 Task: Search one way flight ticket for 5 adults, 1 child, 2 infants in seat and 1 infant on lap in business from Agana/tamuning: Antonio B. Won Pat International Airport to Rock Springs: Southwest Wyoming Regional Airport (rock Springs Sweetwater County Airport) on 8-5-2023. Choice of flights is Delta. Number of bags: 2 checked bags. Price is upto 105000. Outbound departure time preference is 8:30.
Action: Mouse moved to (301, 254)
Screenshot: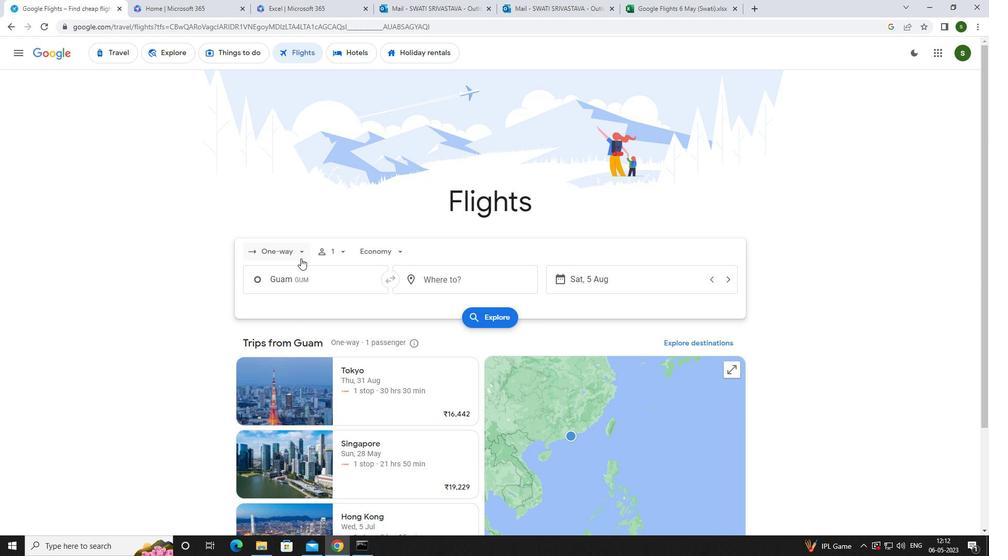 
Action: Mouse pressed left at (301, 254)
Screenshot: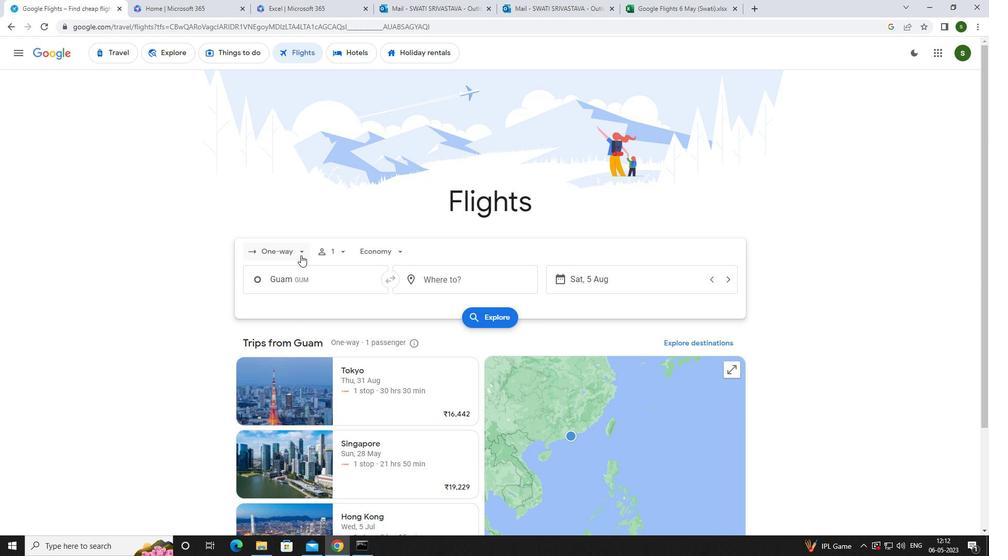 
Action: Mouse moved to (290, 302)
Screenshot: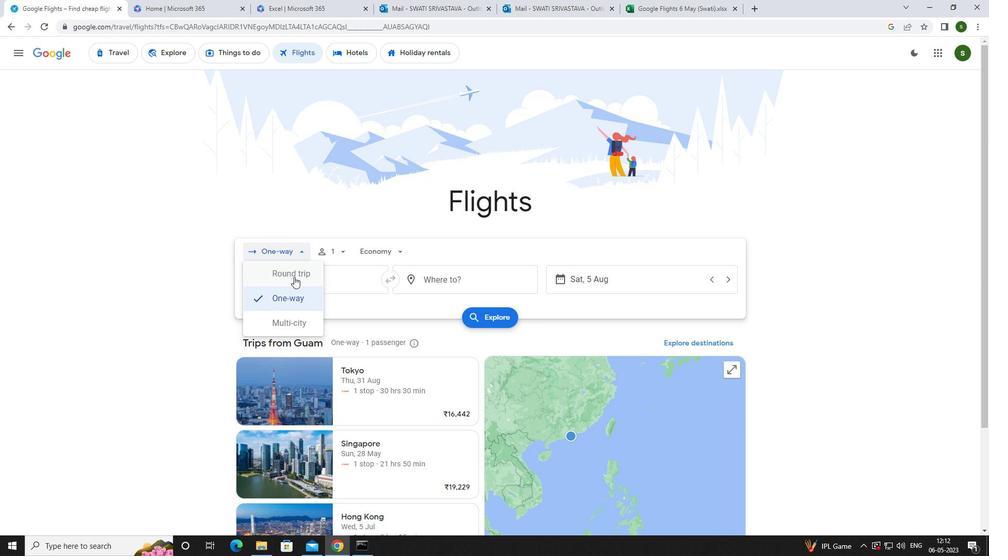 
Action: Mouse pressed left at (290, 302)
Screenshot: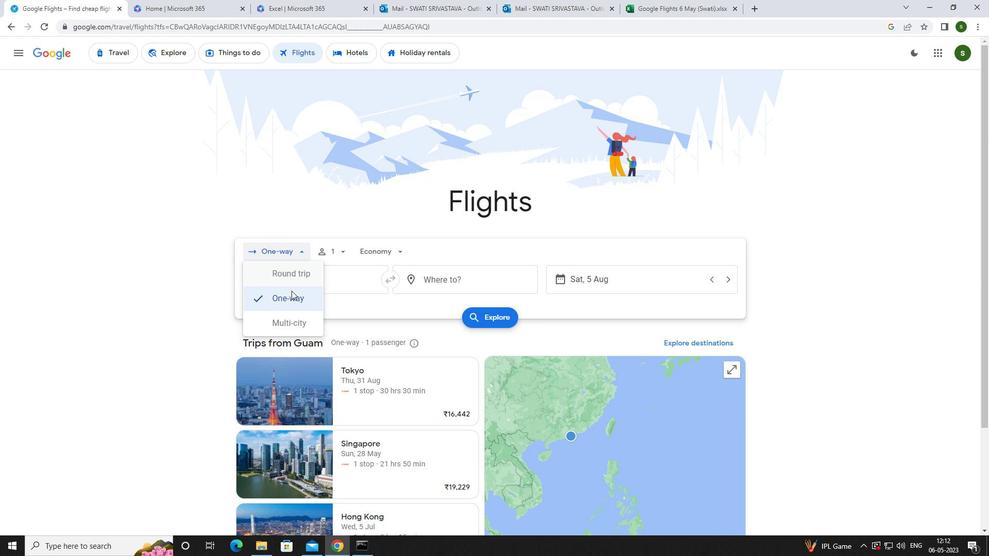 
Action: Mouse moved to (342, 255)
Screenshot: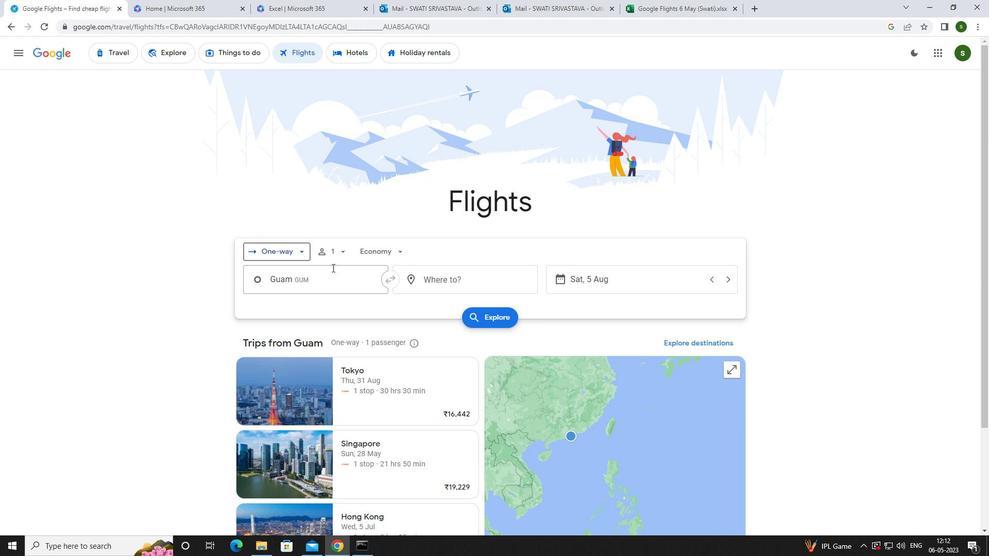 
Action: Mouse pressed left at (342, 255)
Screenshot: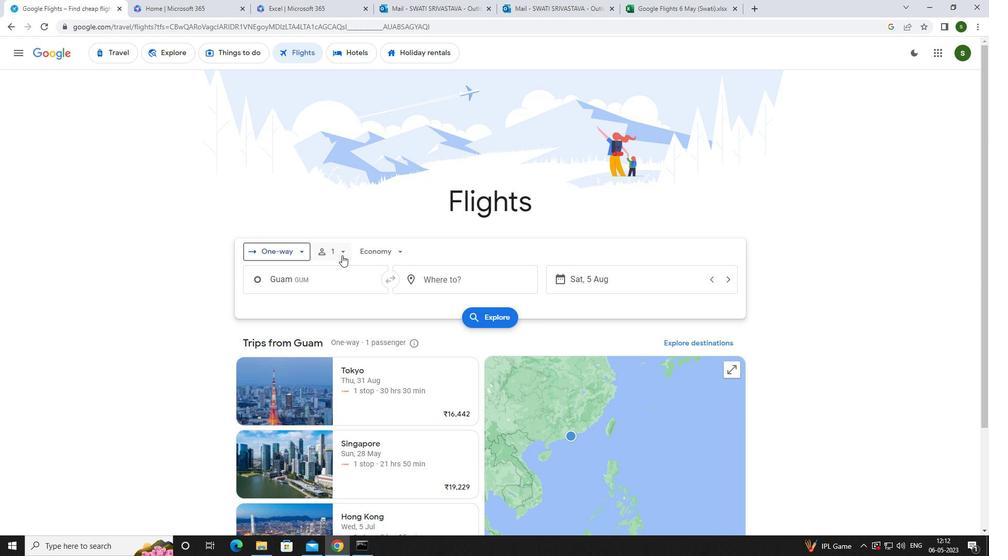 
Action: Mouse moved to (420, 276)
Screenshot: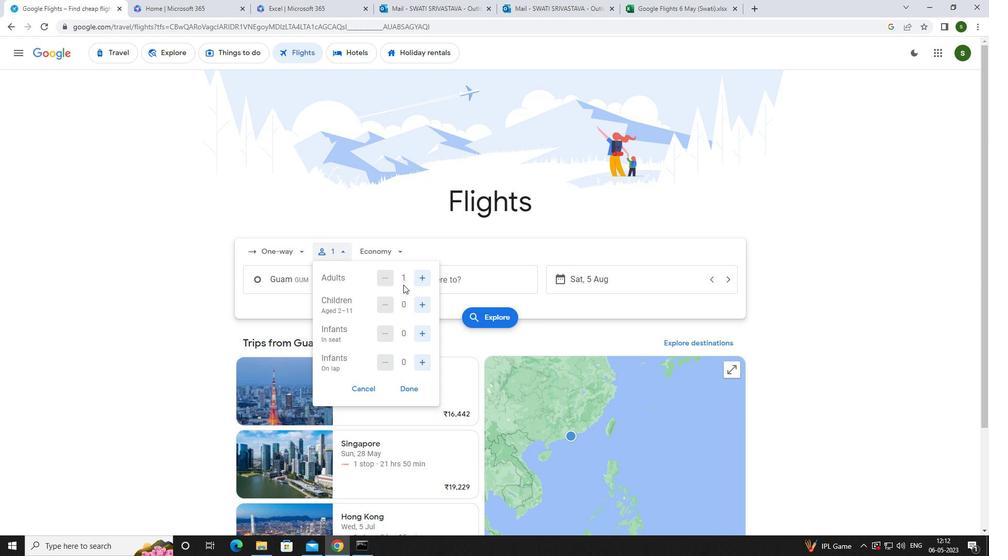 
Action: Mouse pressed left at (420, 276)
Screenshot: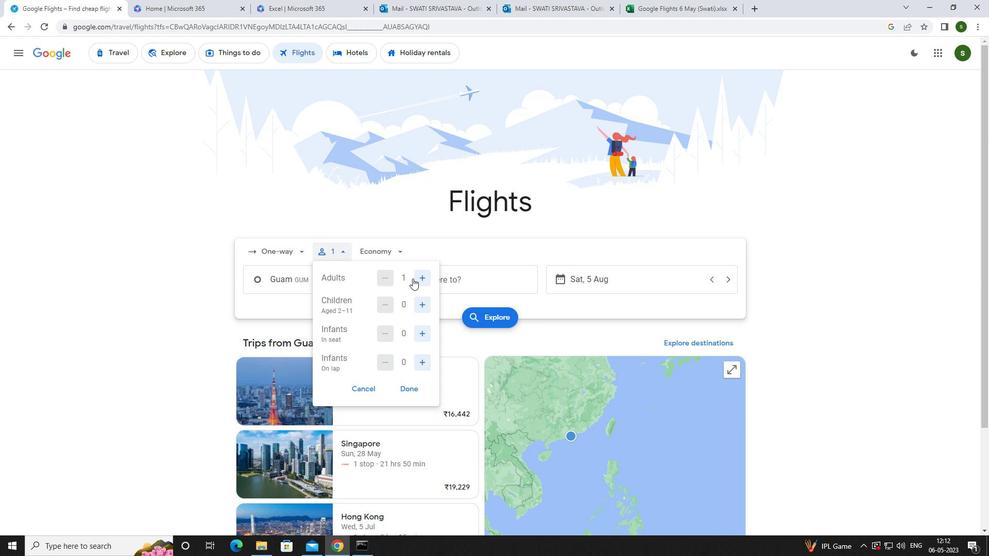 
Action: Mouse pressed left at (420, 276)
Screenshot: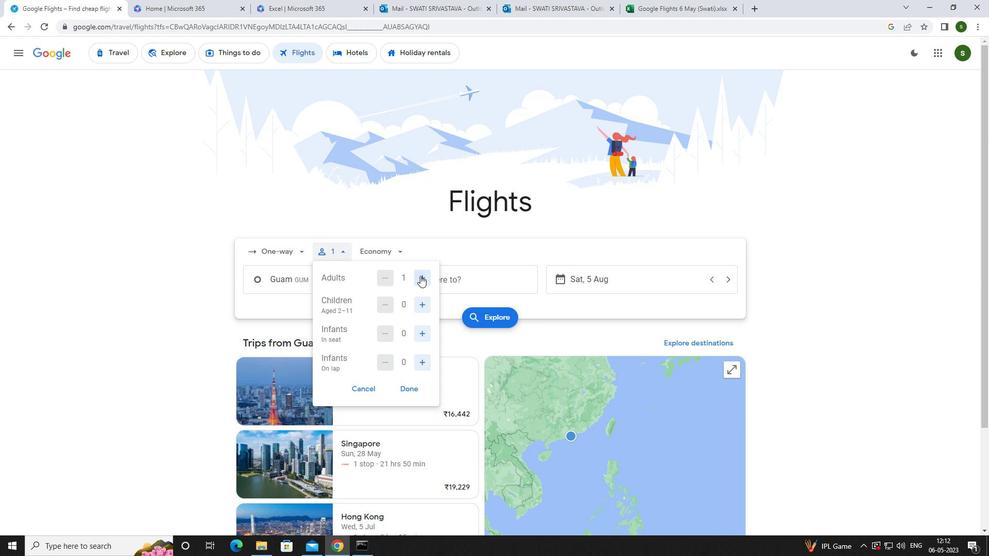 
Action: Mouse pressed left at (420, 276)
Screenshot: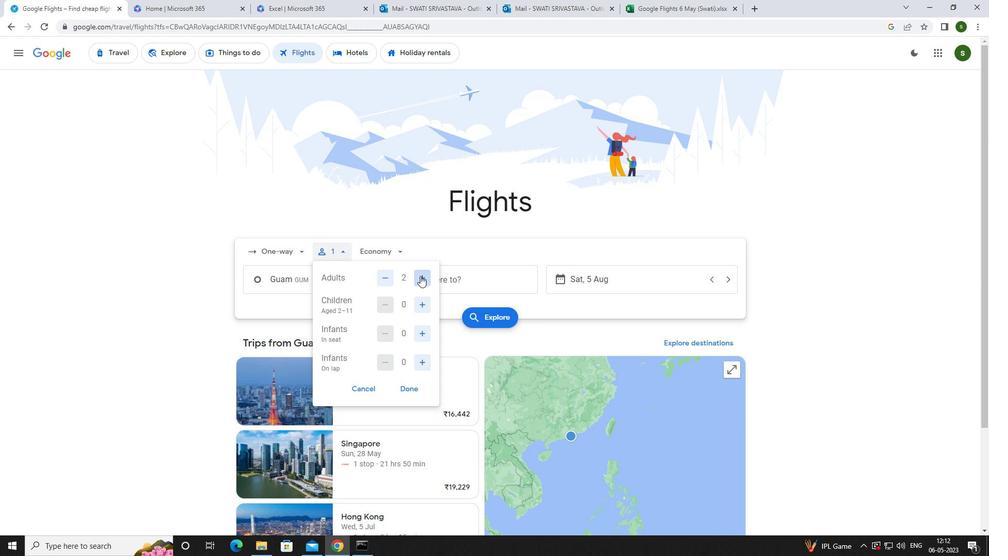 
Action: Mouse pressed left at (420, 276)
Screenshot: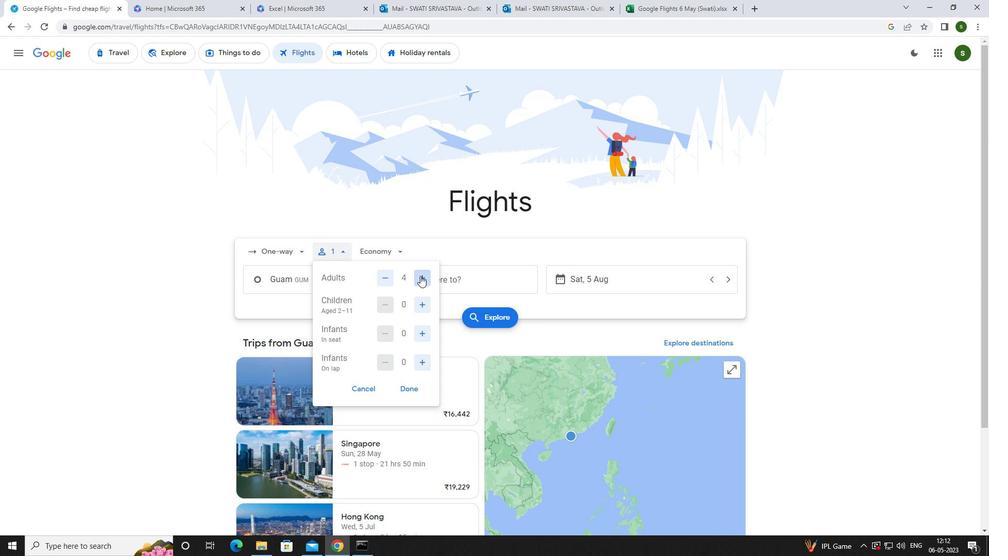 
Action: Mouse moved to (420, 301)
Screenshot: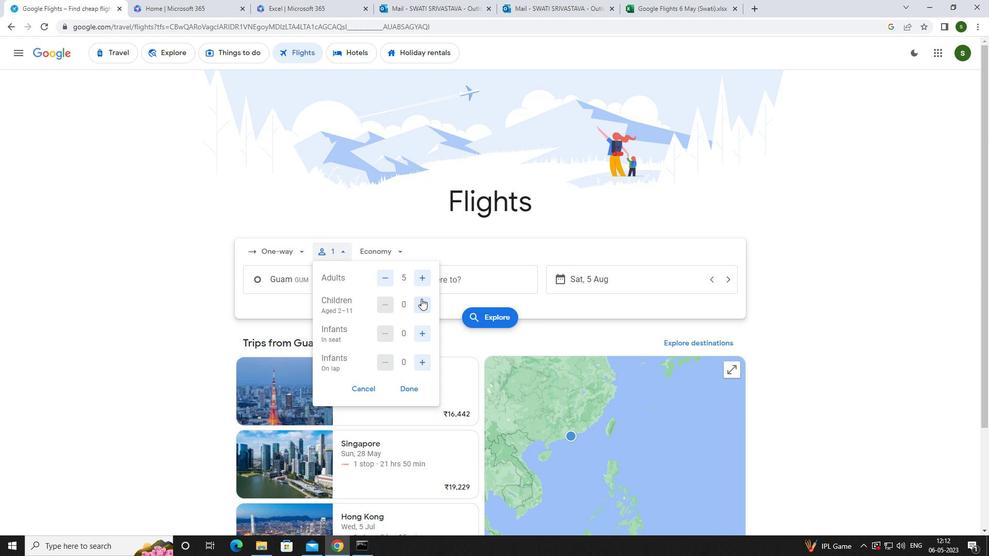 
Action: Mouse pressed left at (420, 301)
Screenshot: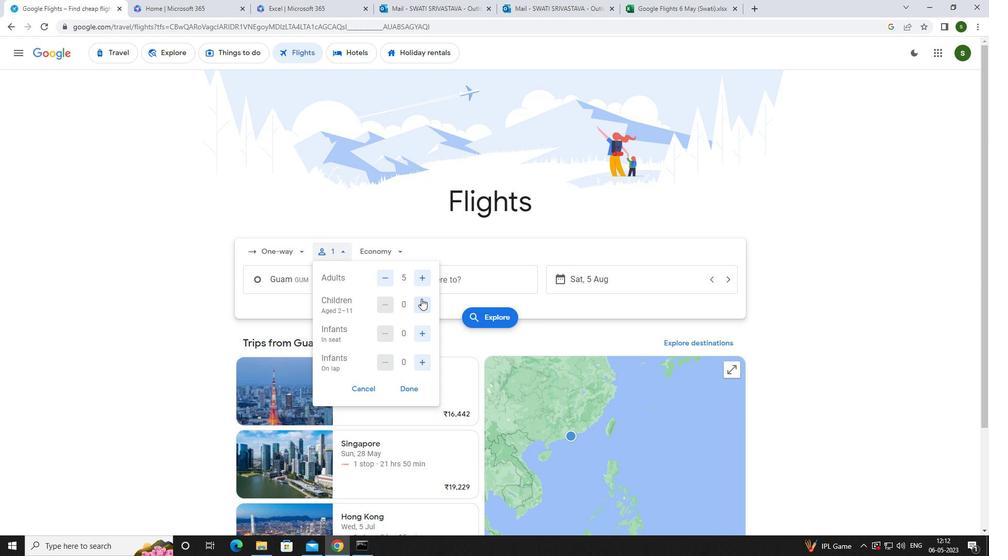 
Action: Mouse moved to (418, 333)
Screenshot: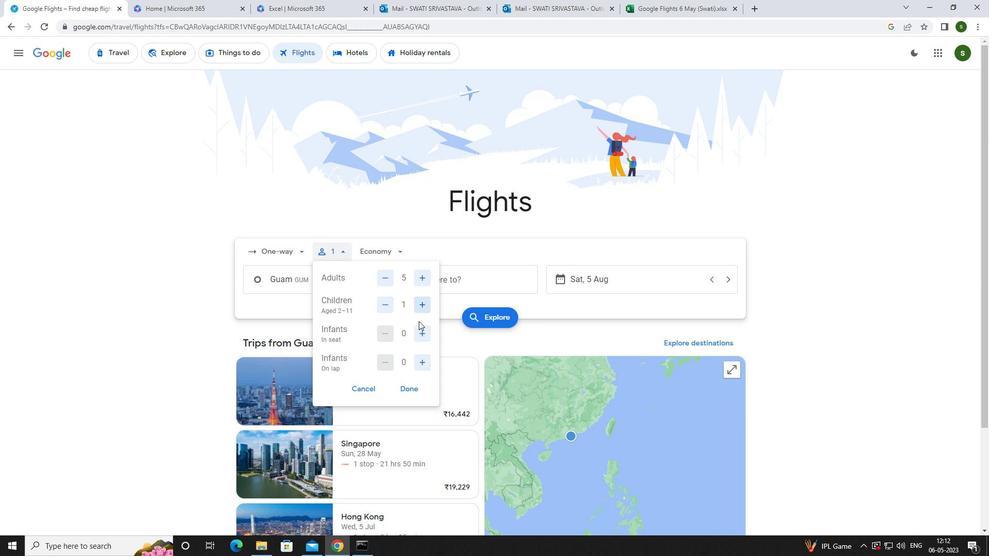 
Action: Mouse pressed left at (418, 333)
Screenshot: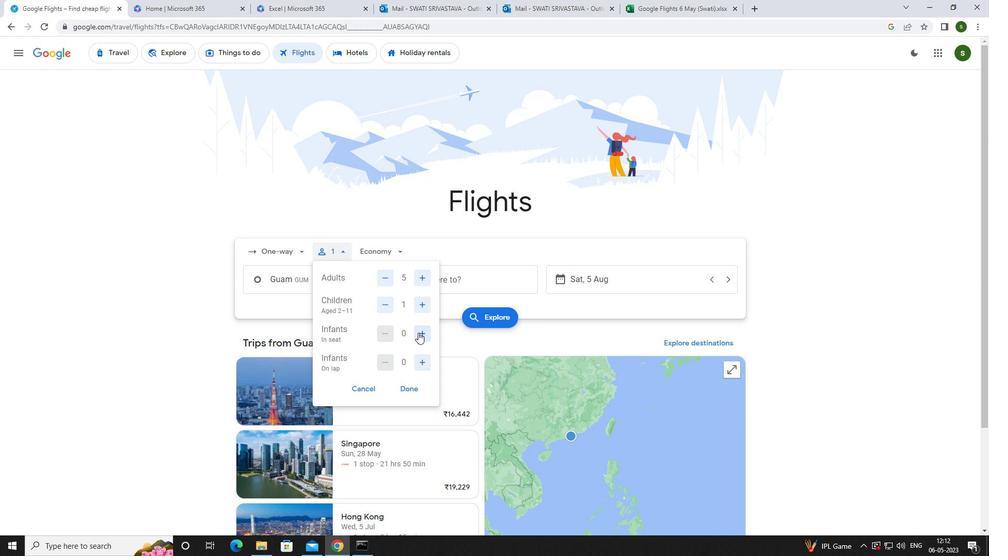 
Action: Mouse pressed left at (418, 333)
Screenshot: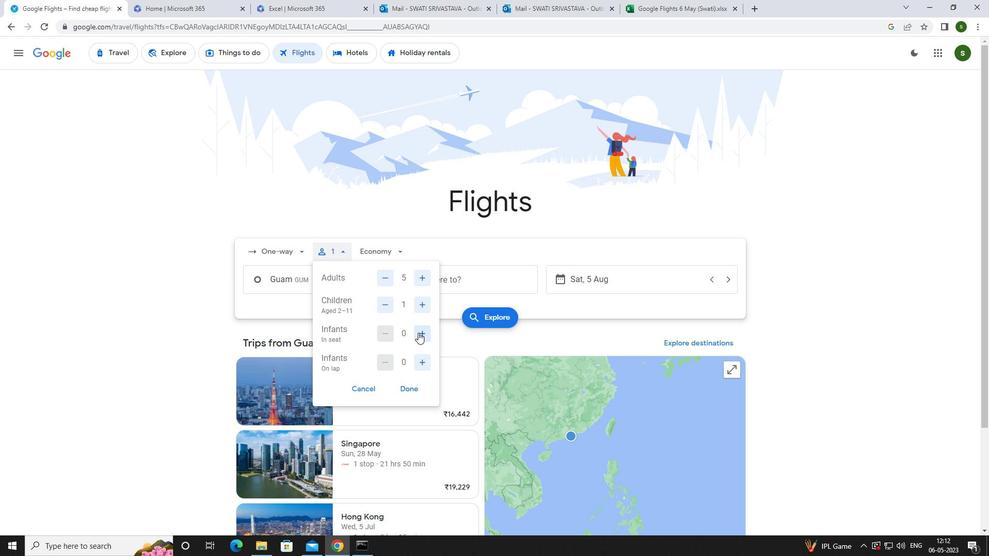 
Action: Mouse moved to (417, 360)
Screenshot: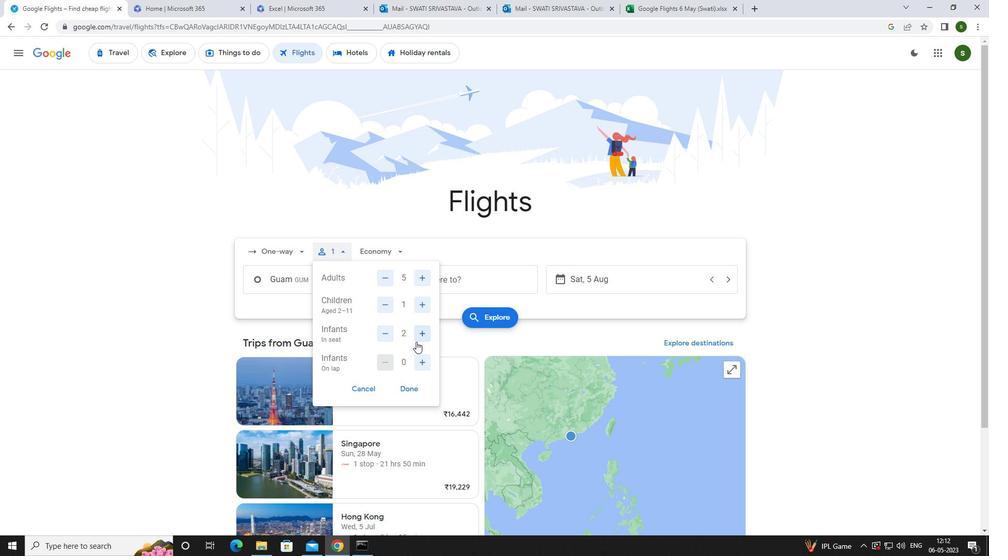 
Action: Mouse pressed left at (417, 360)
Screenshot: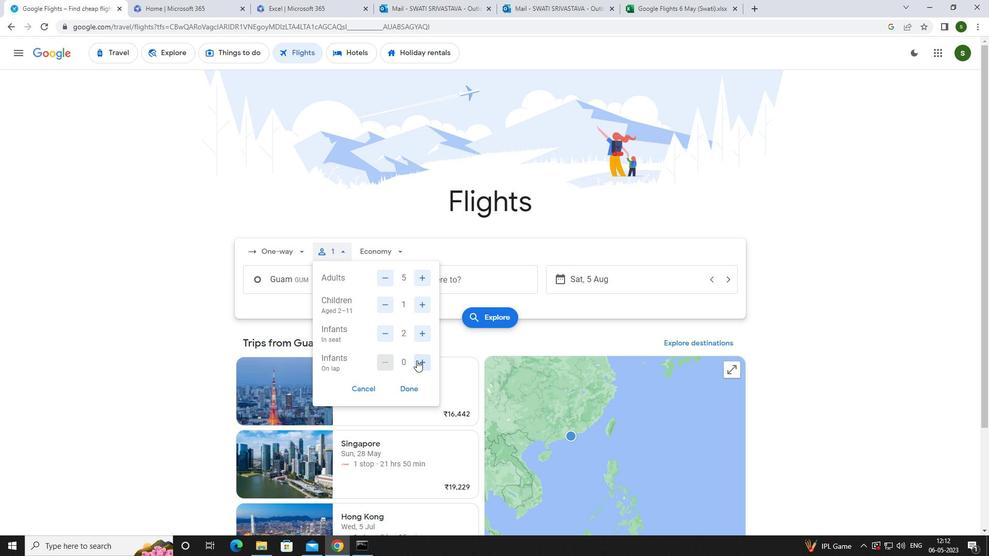 
Action: Mouse moved to (394, 254)
Screenshot: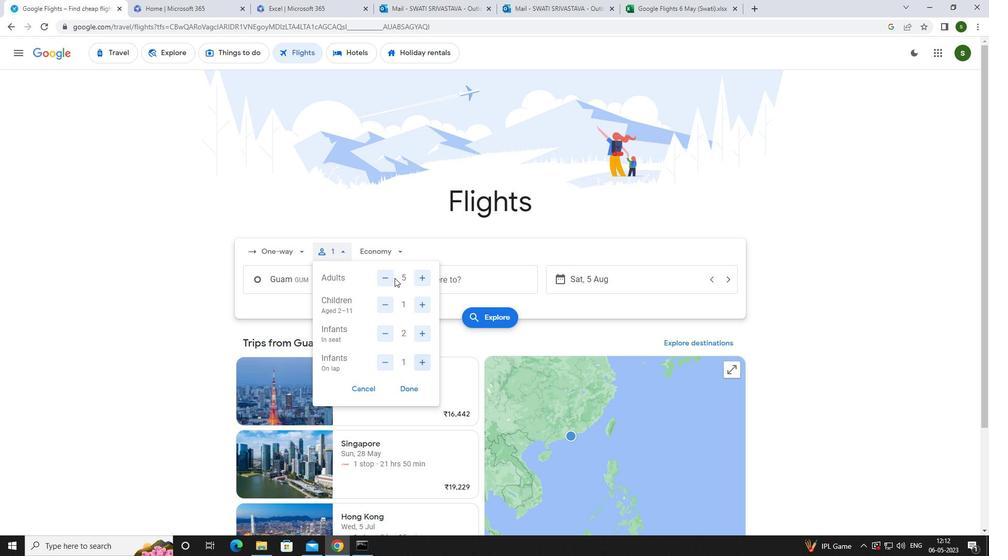 
Action: Mouse pressed left at (394, 254)
Screenshot: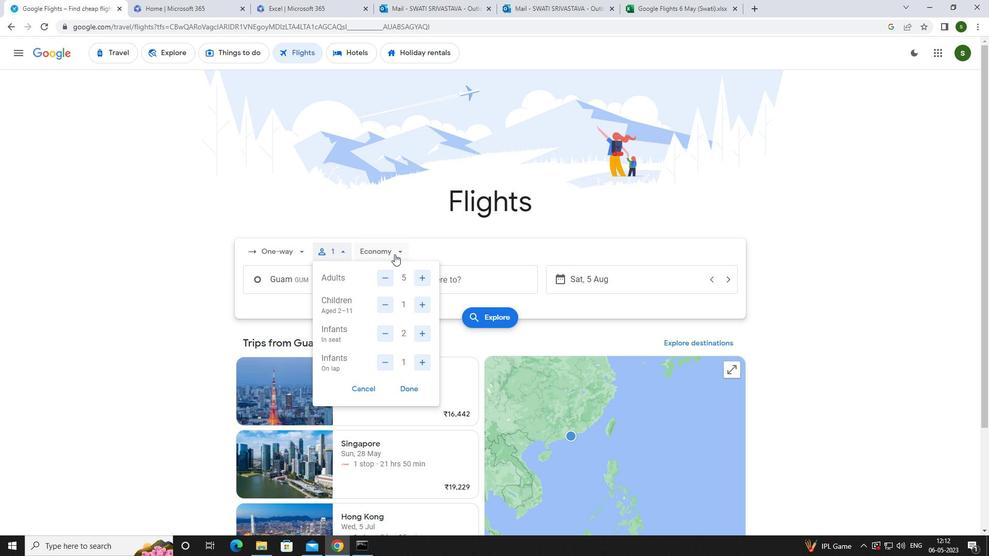 
Action: Mouse moved to (401, 320)
Screenshot: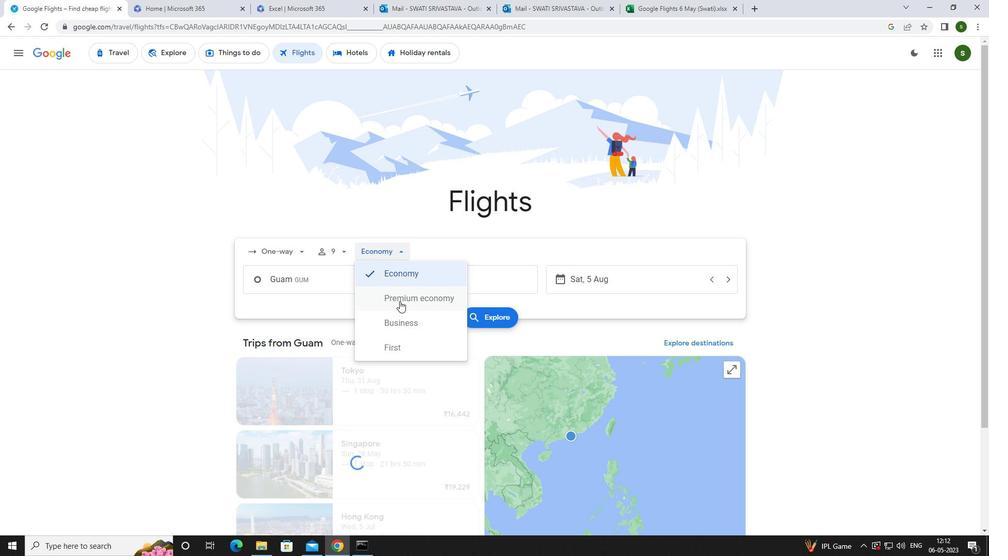 
Action: Mouse pressed left at (401, 320)
Screenshot: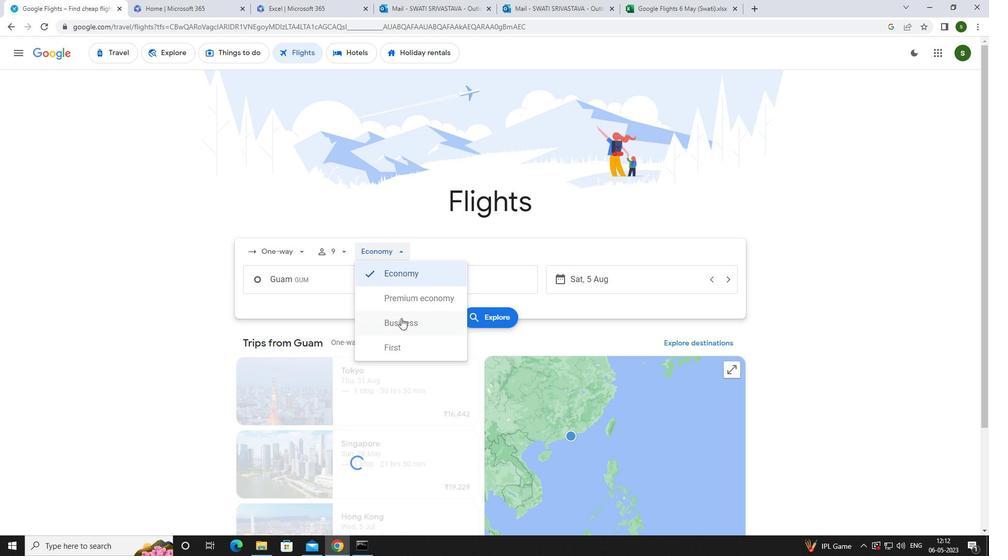 
Action: Mouse moved to (354, 285)
Screenshot: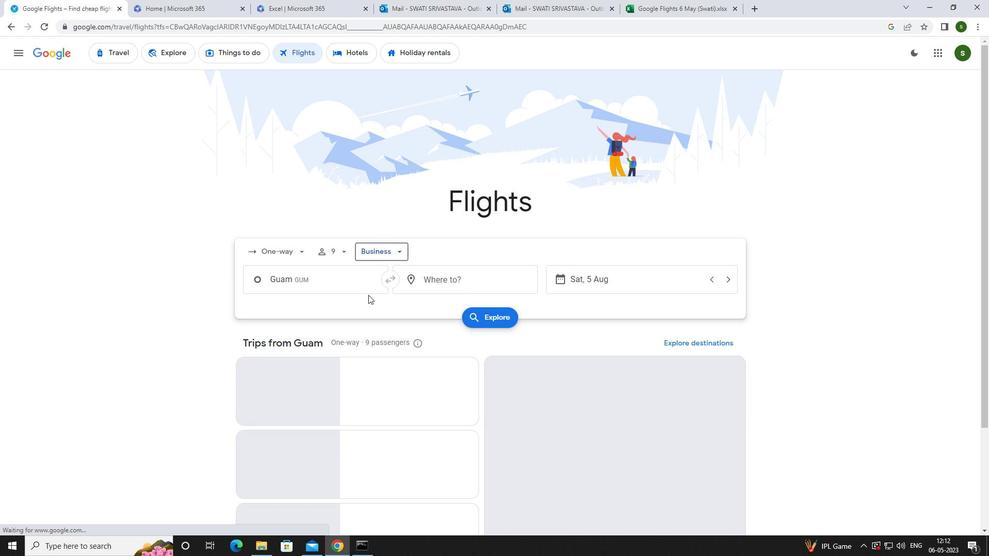 
Action: Mouse pressed left at (354, 285)
Screenshot: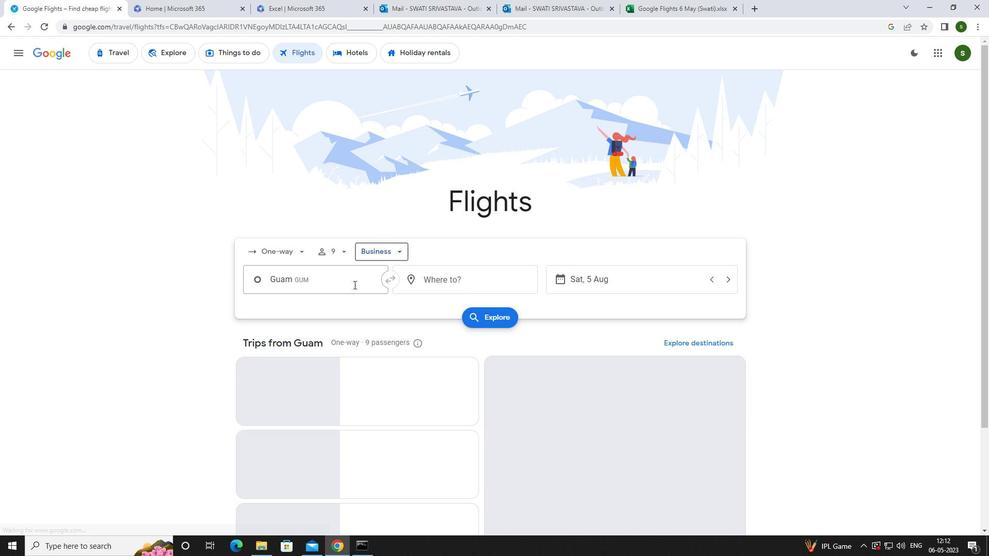 
Action: Mouse moved to (354, 284)
Screenshot: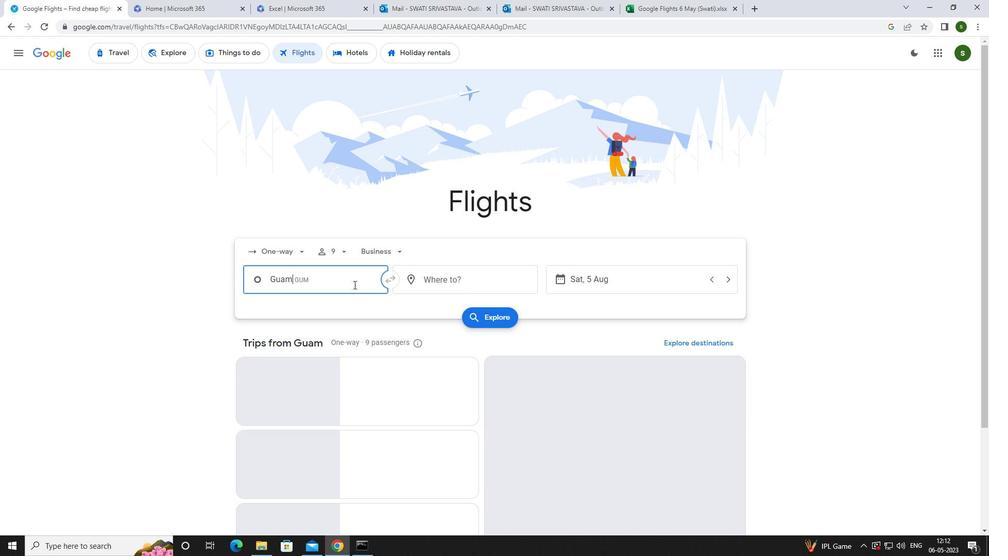 
Action: Key pressed <Key.caps_lock>a<Key.caps_lock>gana
Screenshot: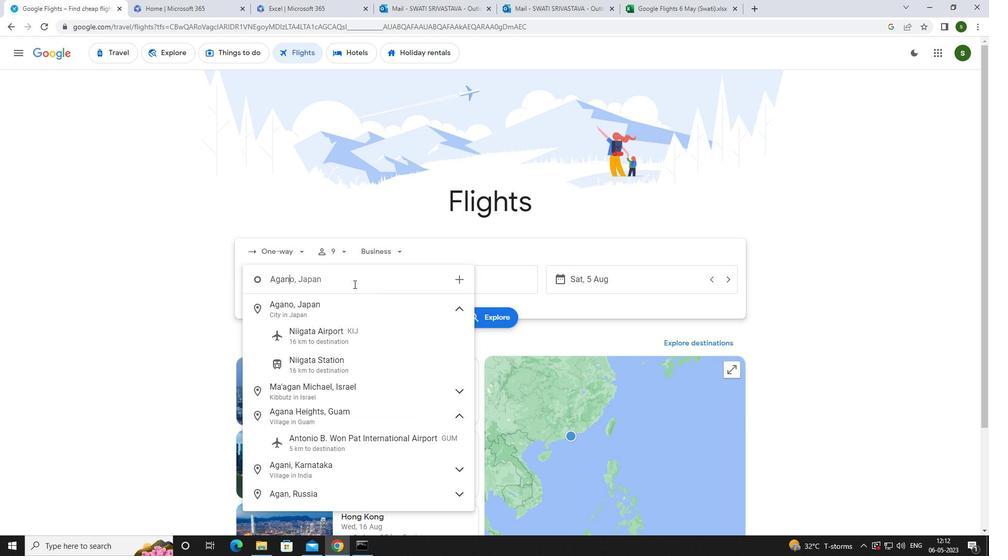 
Action: Mouse moved to (365, 326)
Screenshot: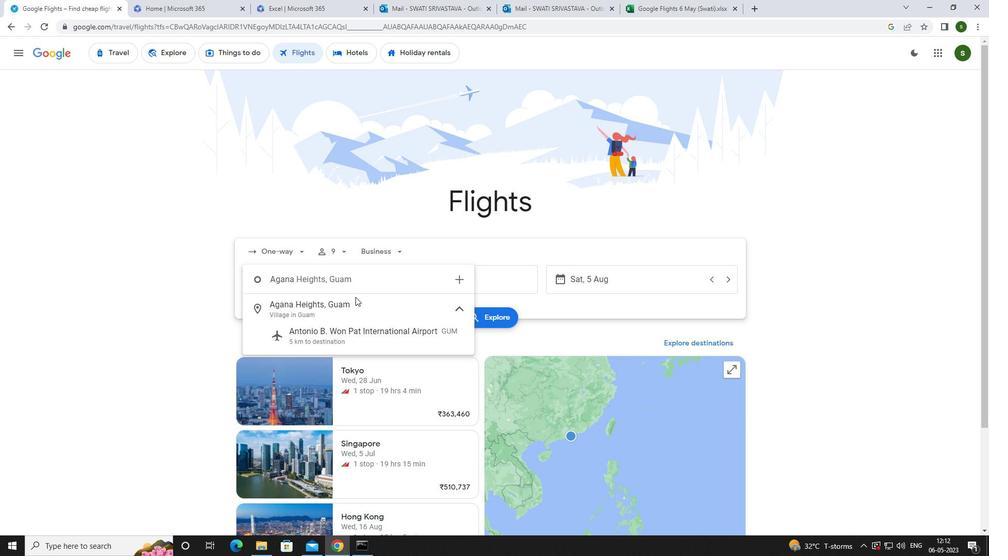 
Action: Mouse pressed left at (365, 326)
Screenshot: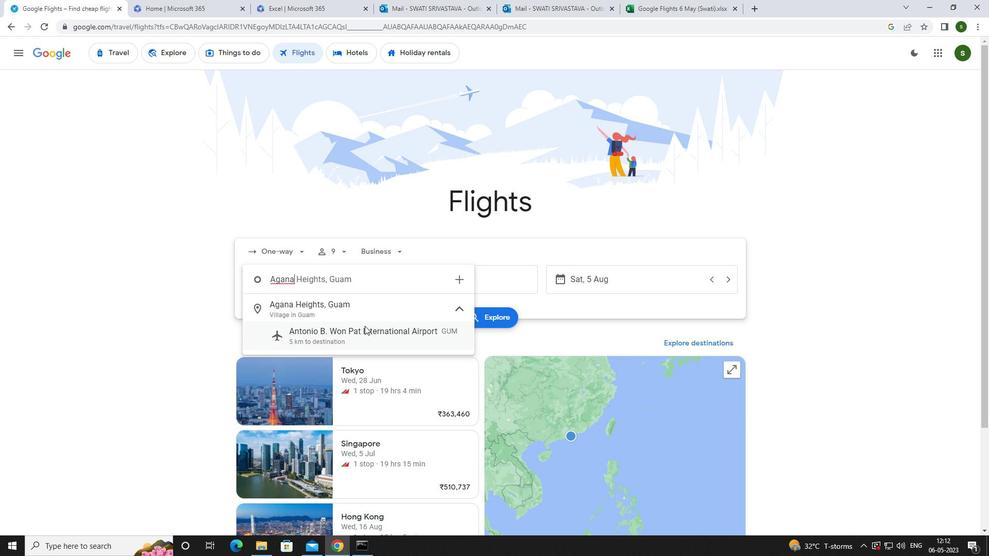 
Action: Mouse moved to (489, 273)
Screenshot: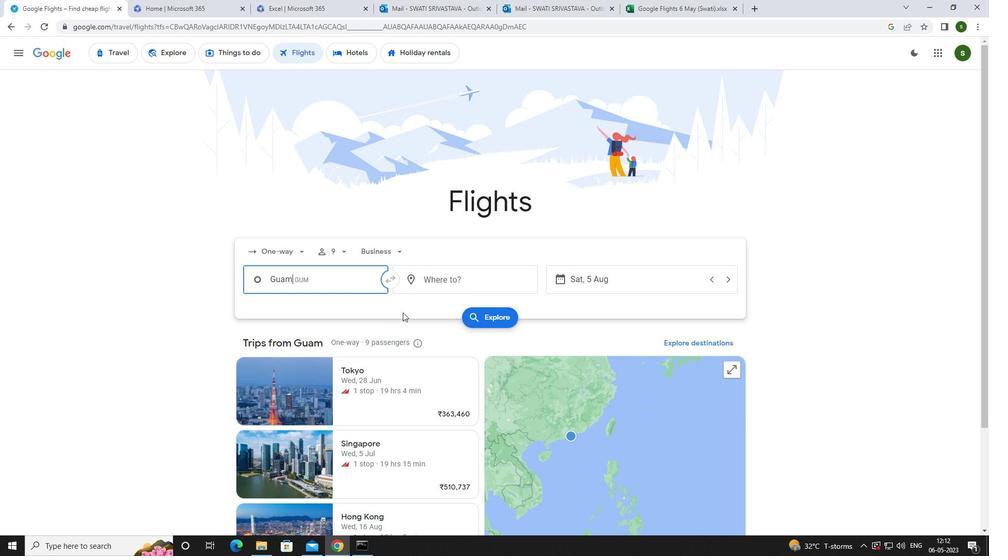 
Action: Mouse pressed left at (489, 273)
Screenshot: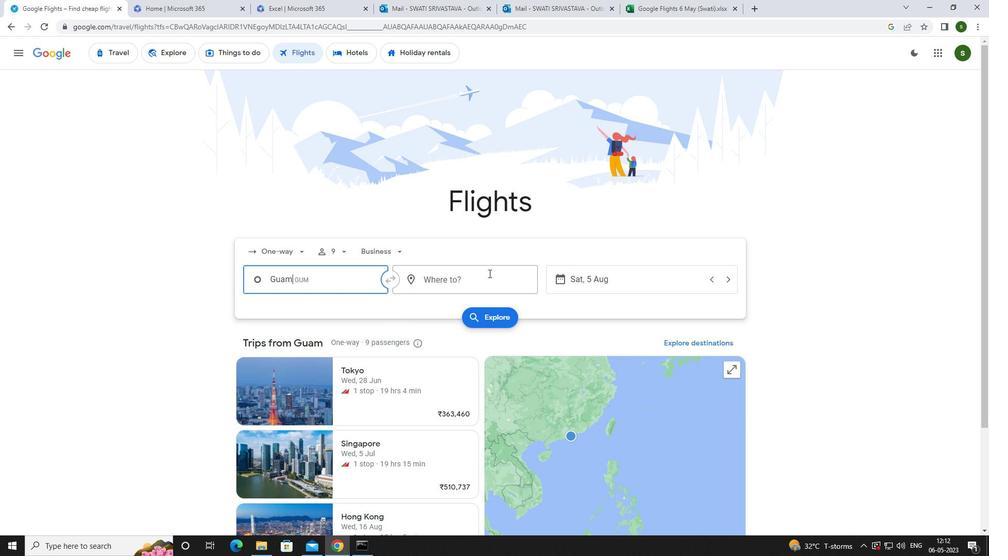 
Action: Key pressed <Key.caps_lock>r<Key.caps_lock>ock<Key.space><Key.caps_lock>s<Key.caps_lock>pri
Screenshot: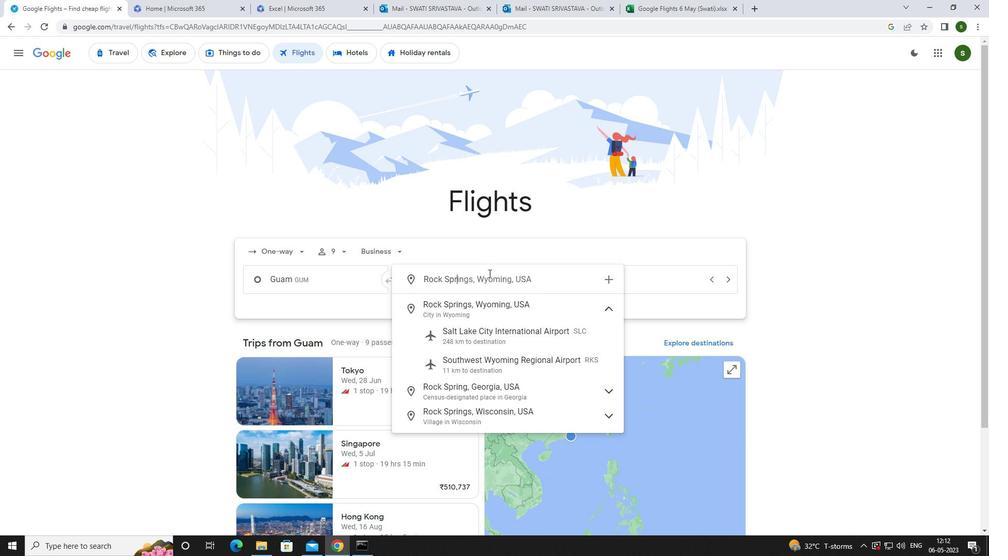 
Action: Mouse moved to (504, 360)
Screenshot: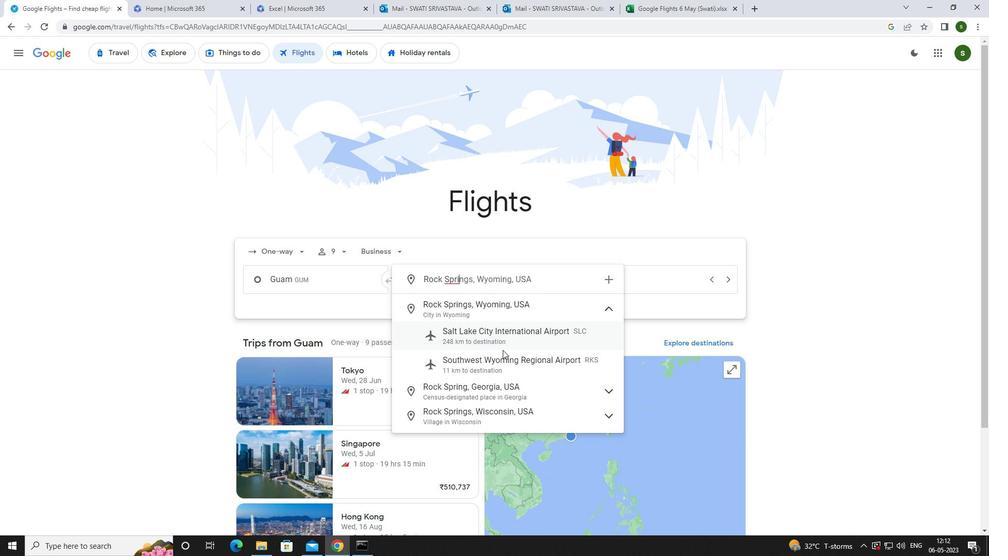 
Action: Mouse pressed left at (504, 360)
Screenshot: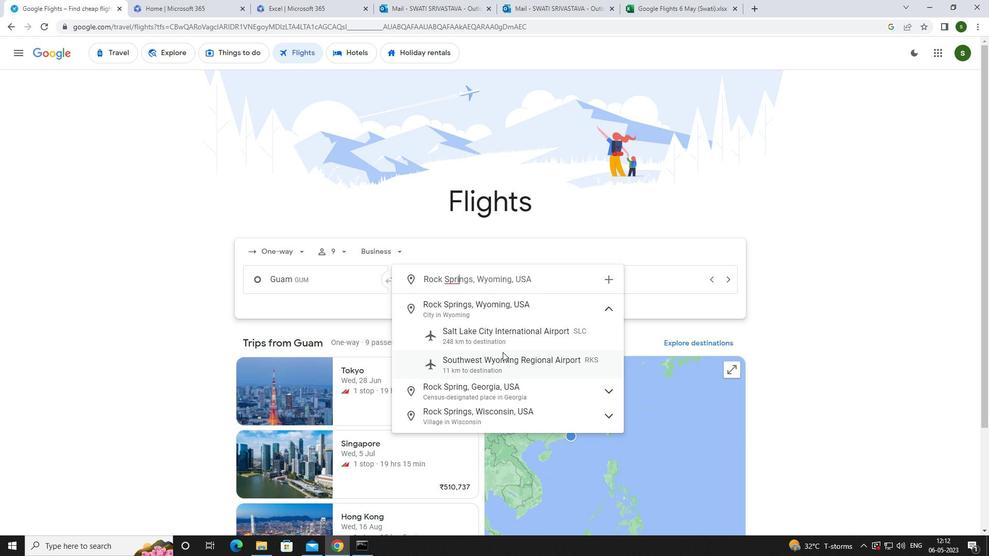 
Action: Mouse moved to (571, 279)
Screenshot: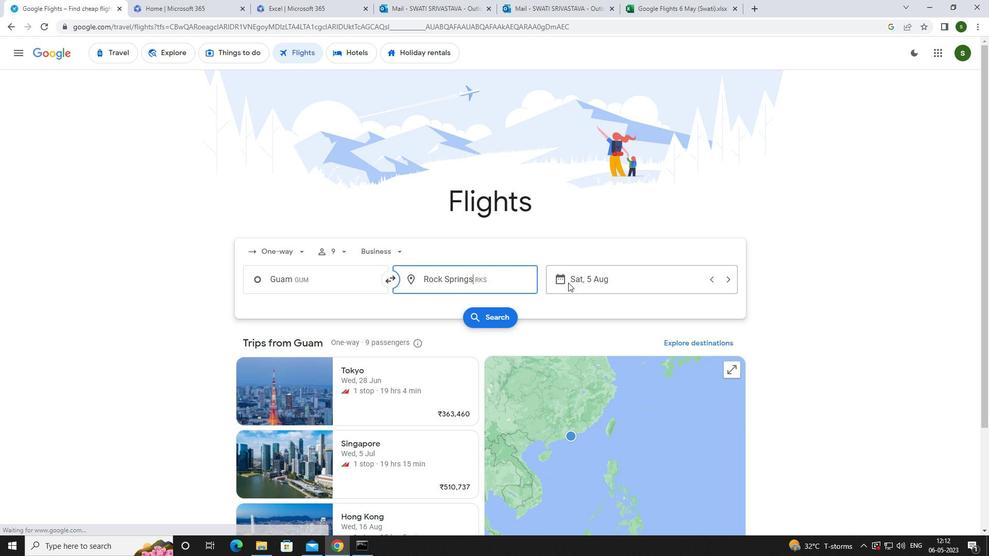 
Action: Mouse pressed left at (571, 279)
Screenshot: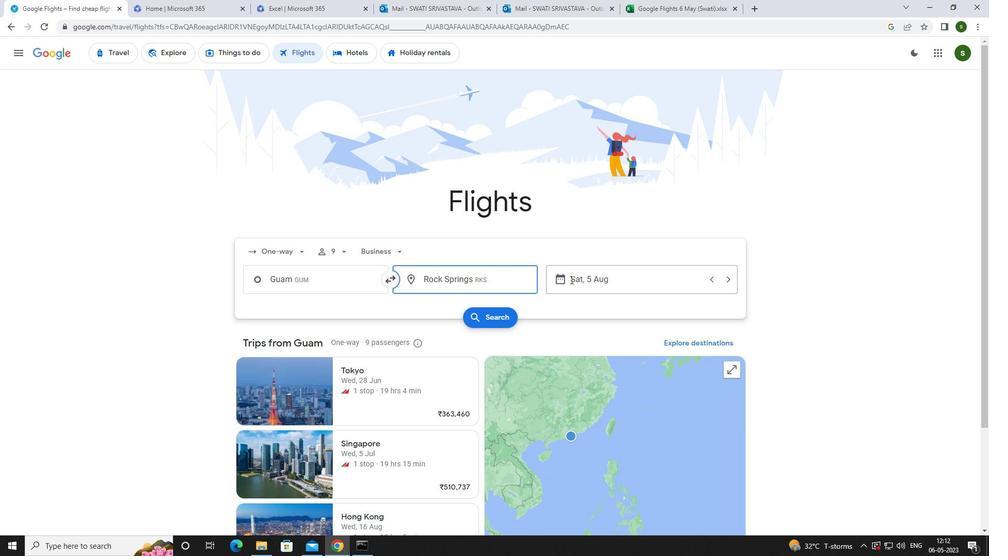 
Action: Mouse moved to (518, 345)
Screenshot: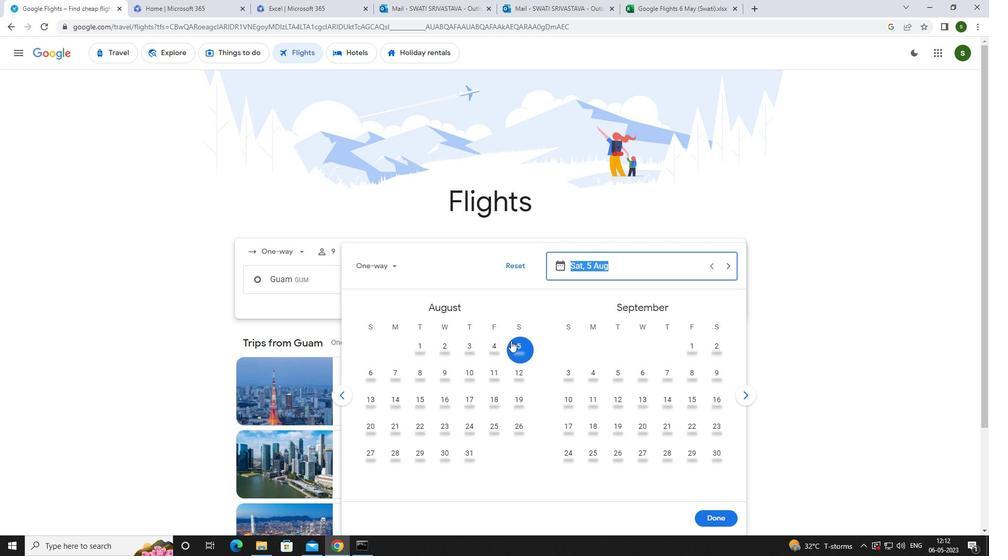 
Action: Mouse pressed left at (518, 345)
Screenshot: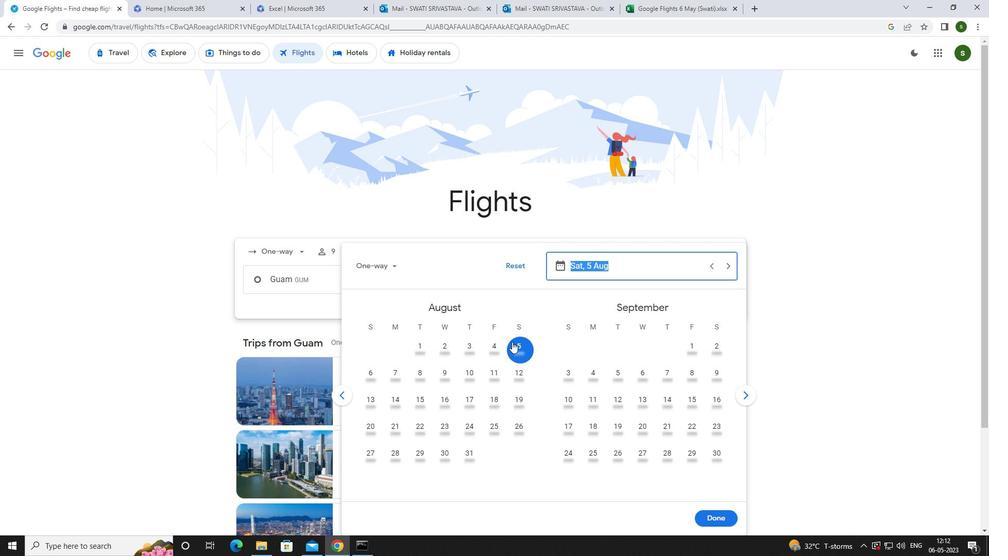 
Action: Mouse moved to (712, 516)
Screenshot: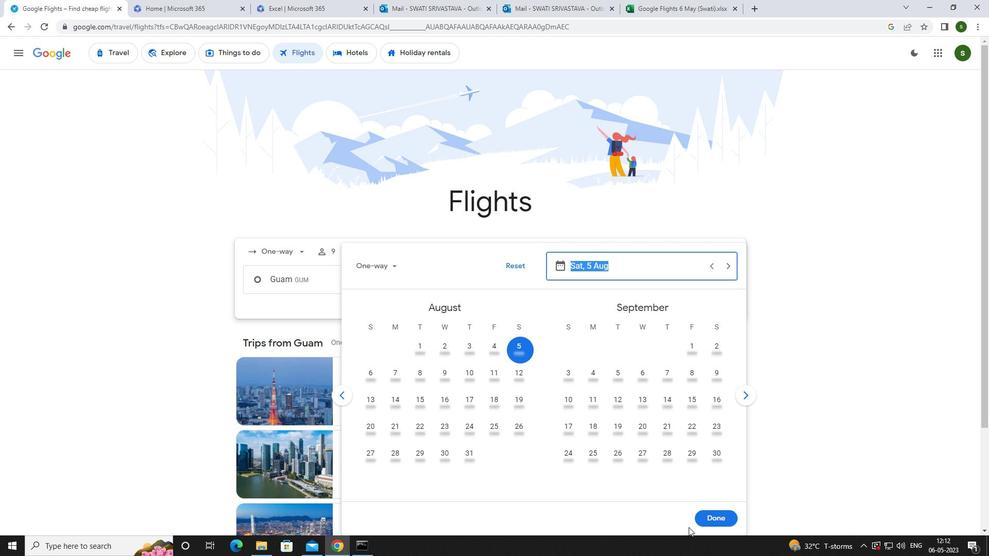 
Action: Mouse pressed left at (712, 516)
Screenshot: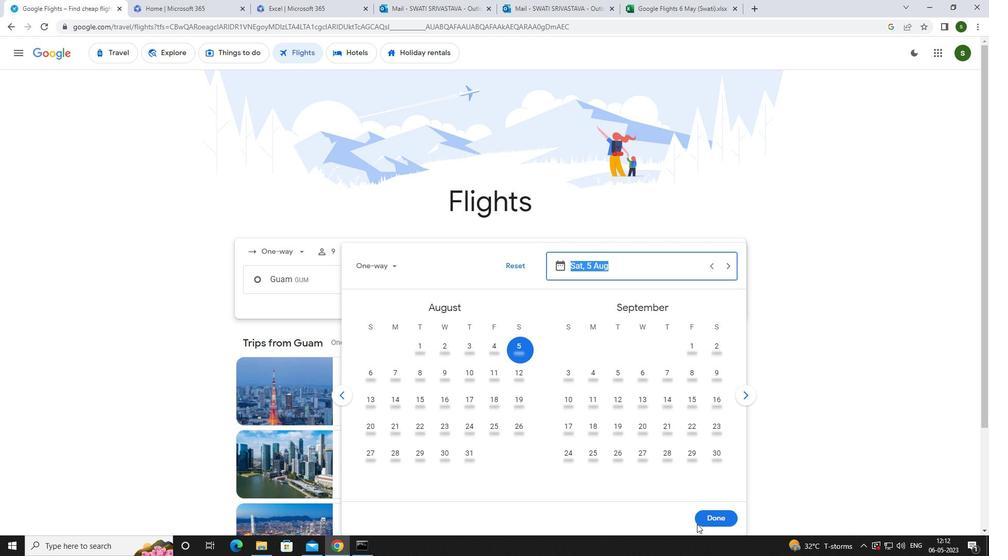 
Action: Mouse moved to (488, 310)
Screenshot: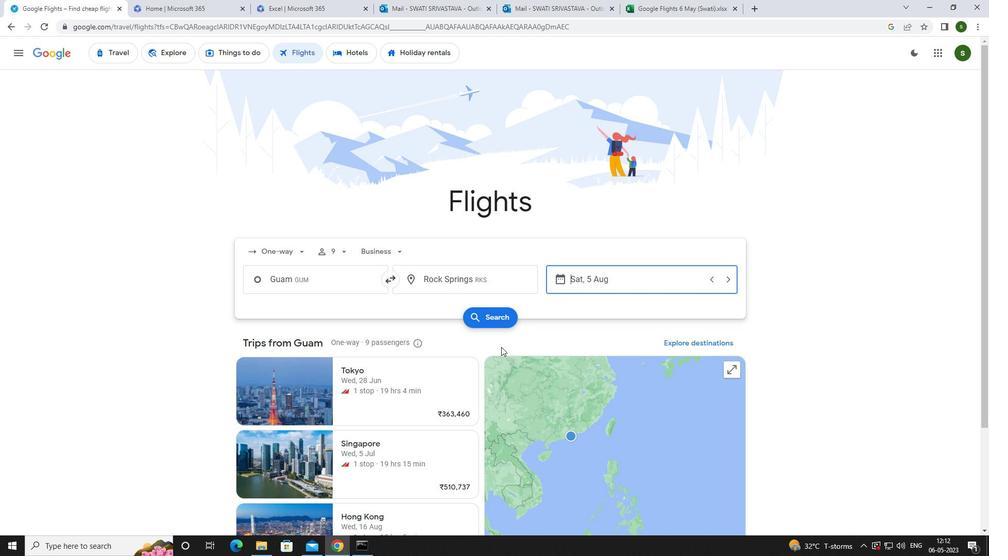 
Action: Mouse pressed left at (488, 310)
Screenshot: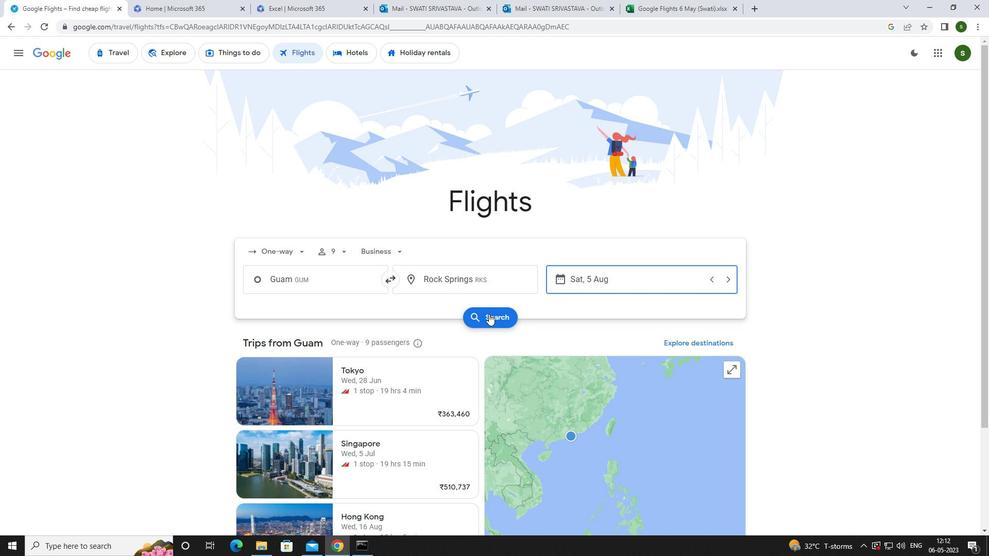 
Action: Mouse moved to (269, 153)
Screenshot: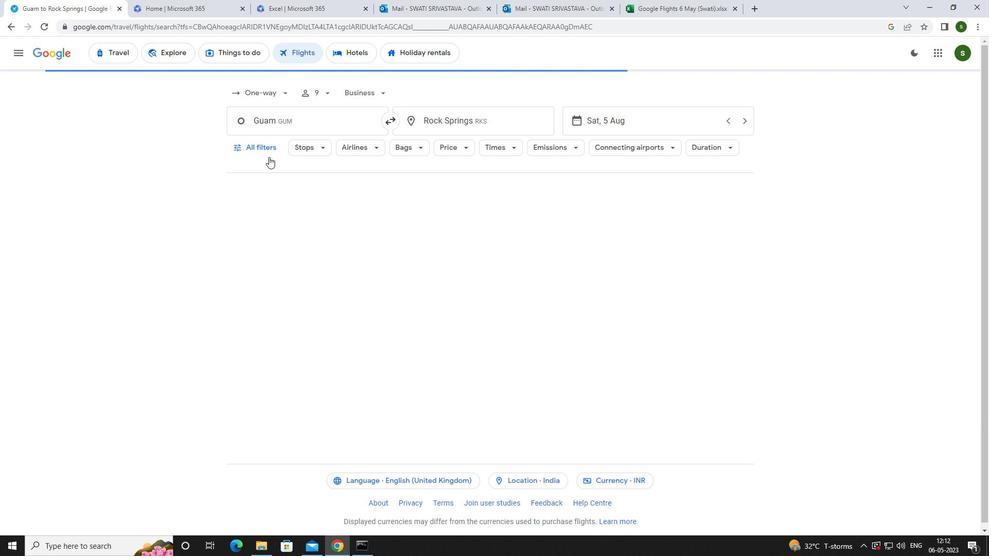 
Action: Mouse pressed left at (269, 153)
Screenshot: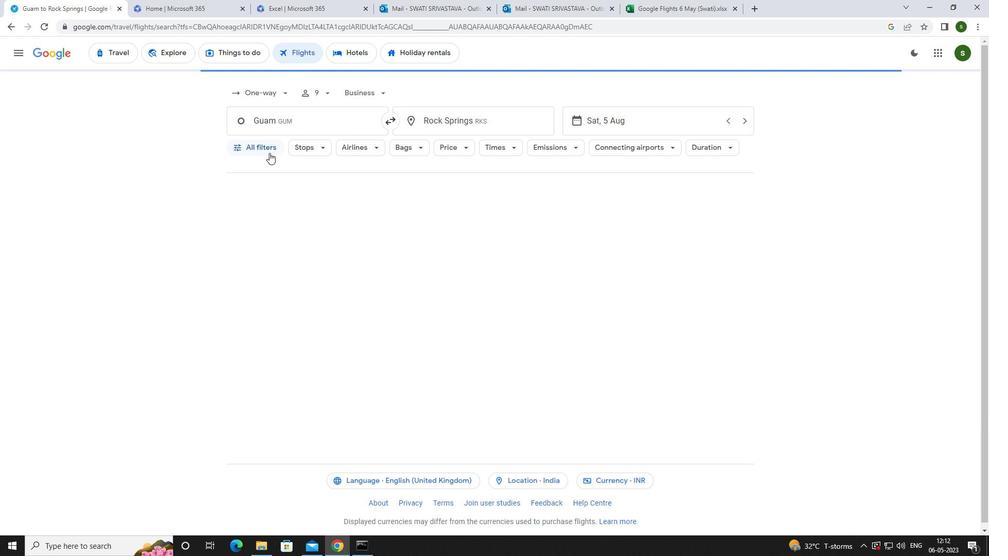 
Action: Mouse moved to (387, 367)
Screenshot: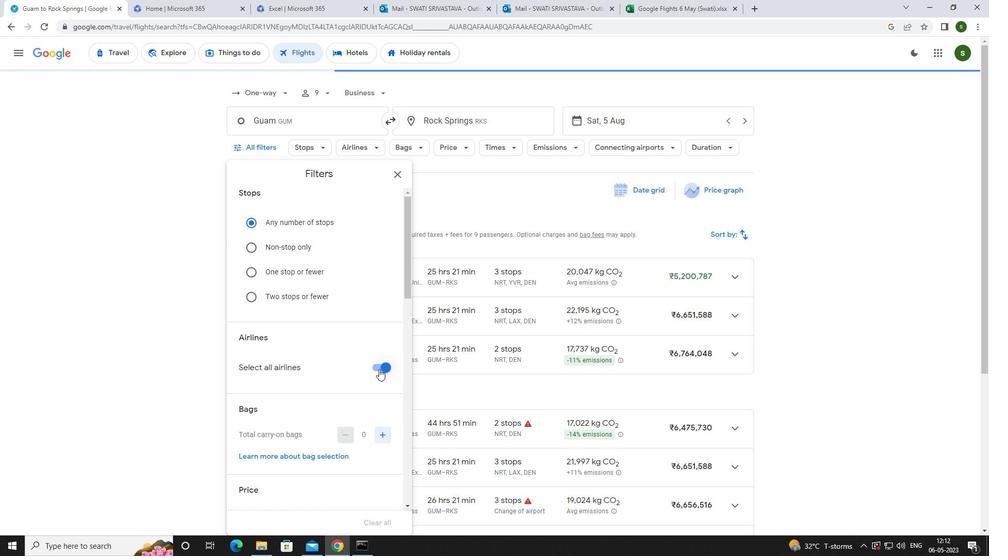 
Action: Mouse pressed left at (387, 367)
Screenshot: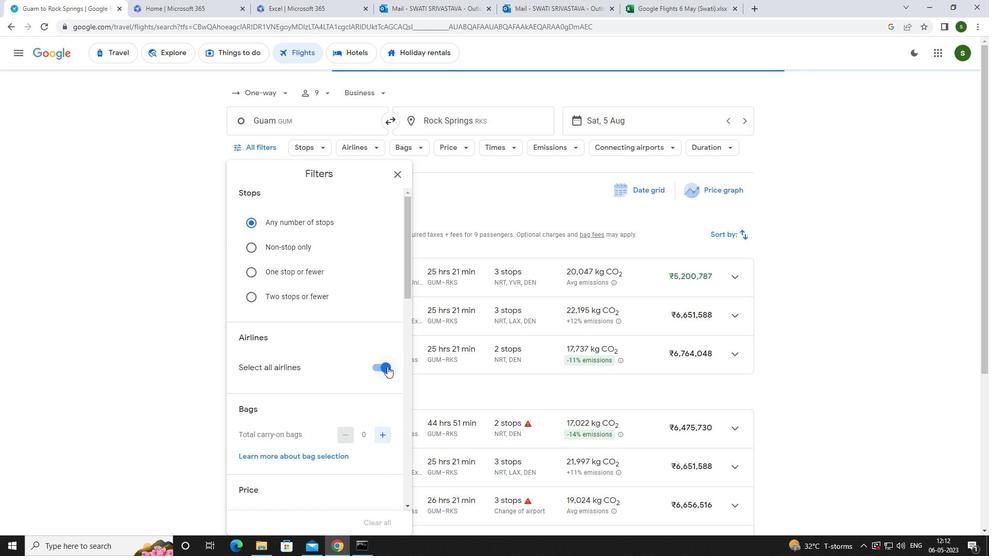 
Action: Mouse moved to (381, 367)
Screenshot: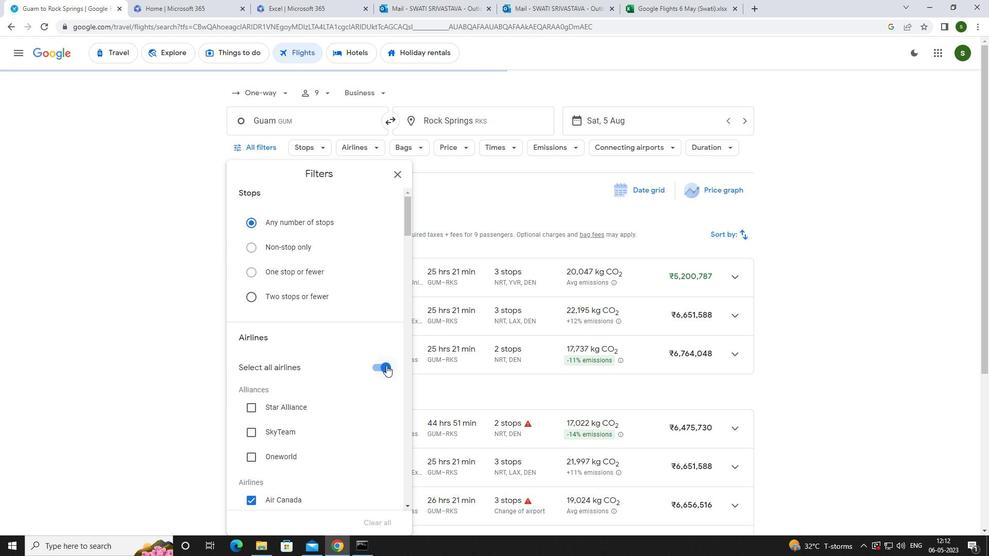 
Action: Mouse pressed left at (381, 367)
Screenshot: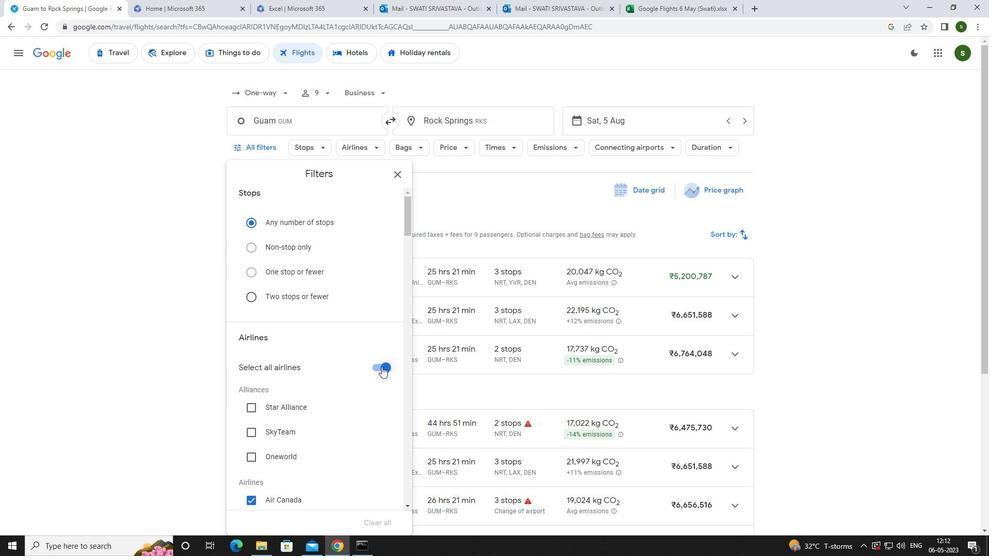 
Action: Mouse moved to (345, 367)
Screenshot: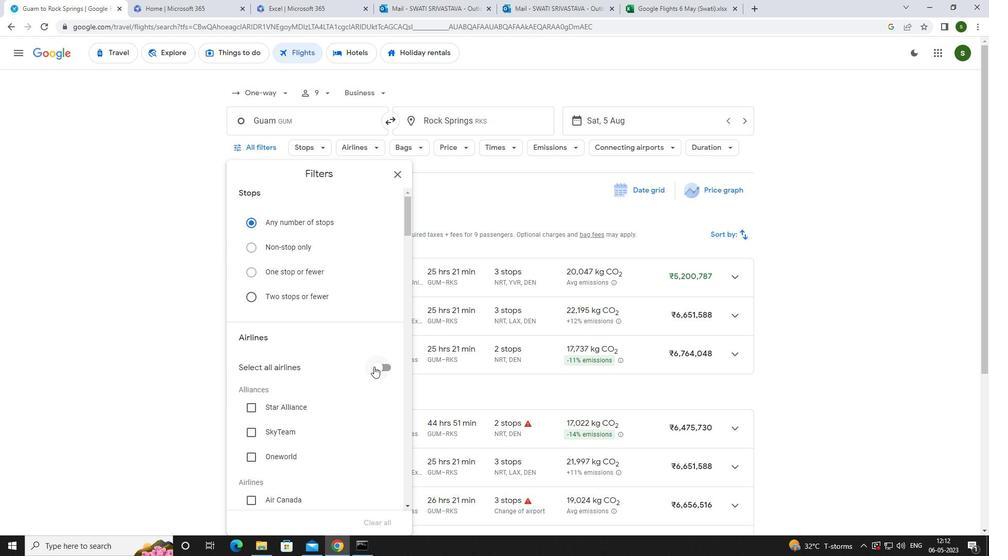 
Action: Mouse scrolled (345, 366) with delta (0, 0)
Screenshot: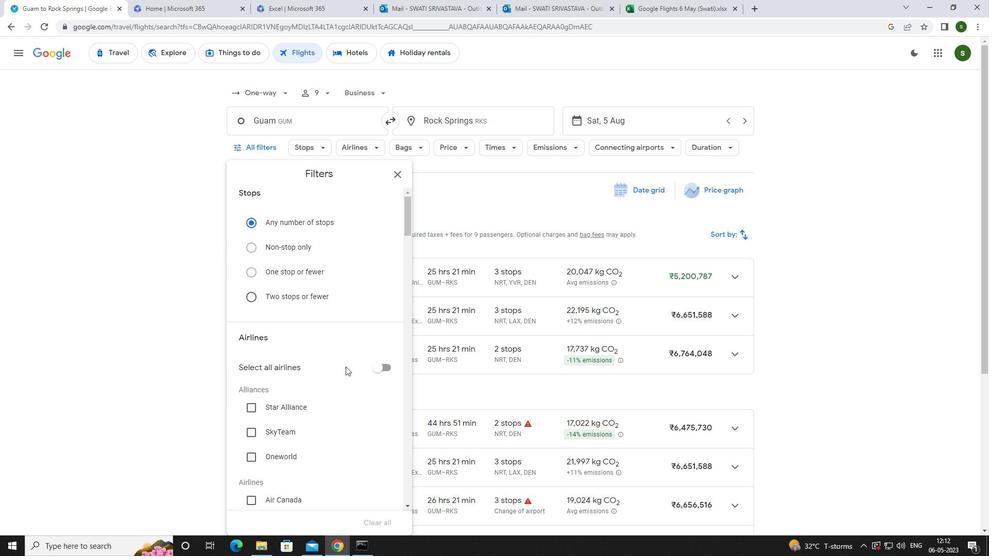 
Action: Mouse moved to (345, 367)
Screenshot: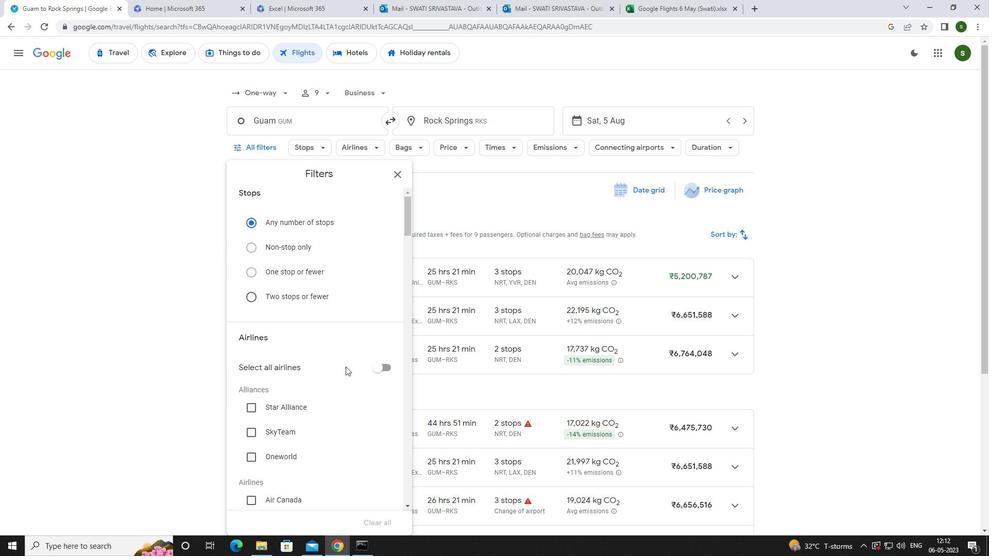 
Action: Mouse scrolled (345, 366) with delta (0, 0)
Screenshot: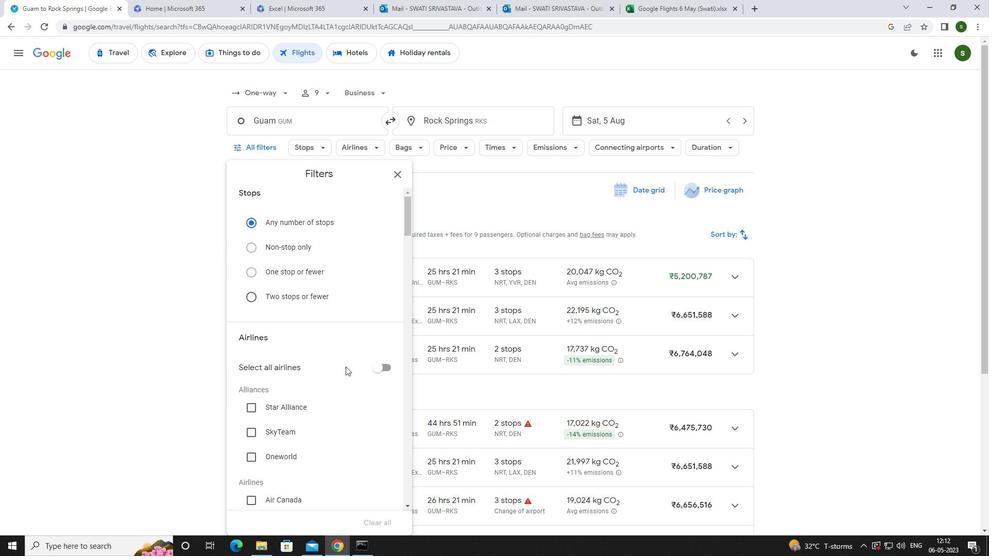 
Action: Mouse scrolled (345, 366) with delta (0, 0)
Screenshot: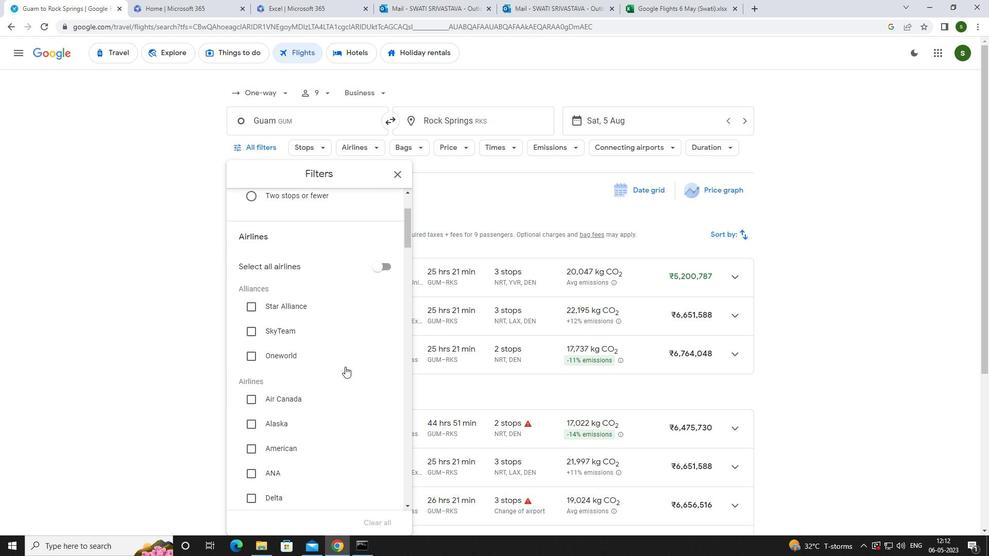 
Action: Mouse moved to (269, 441)
Screenshot: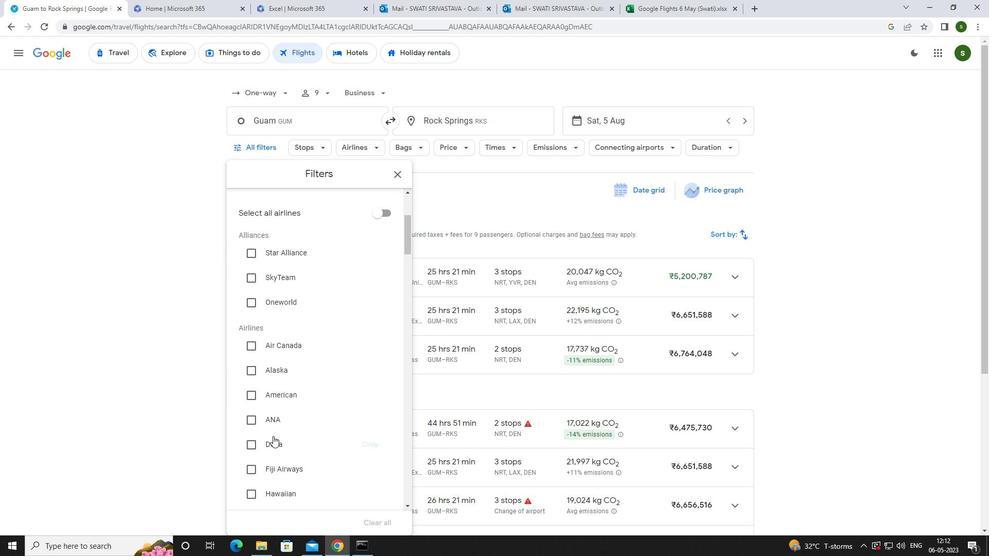 
Action: Mouse pressed left at (269, 441)
Screenshot: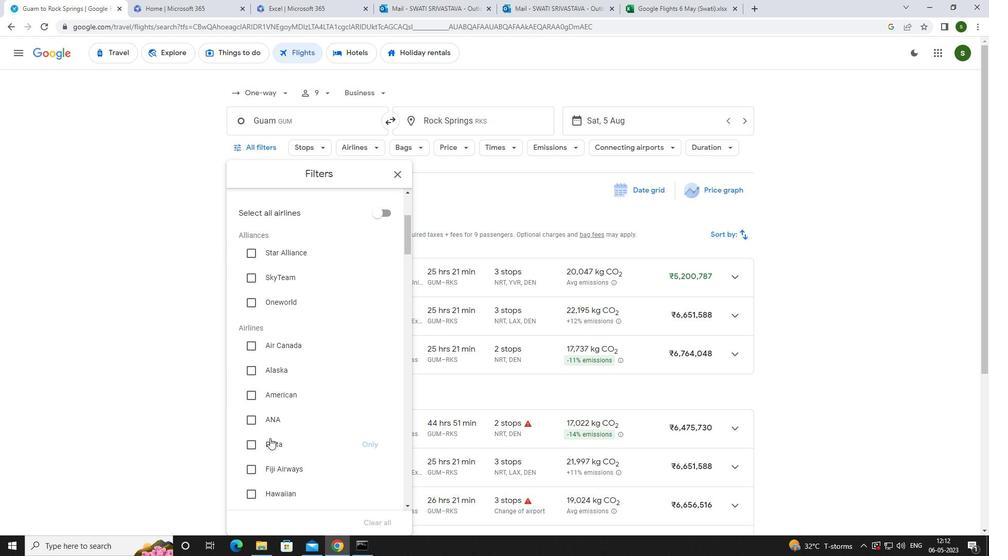 
Action: Mouse moved to (273, 441)
Screenshot: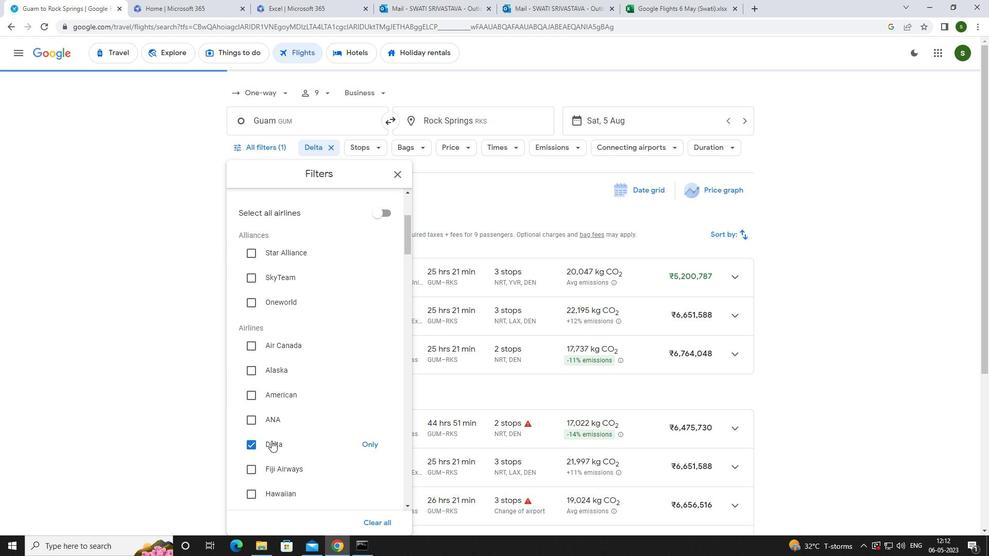 
Action: Mouse scrolled (273, 440) with delta (0, 0)
Screenshot: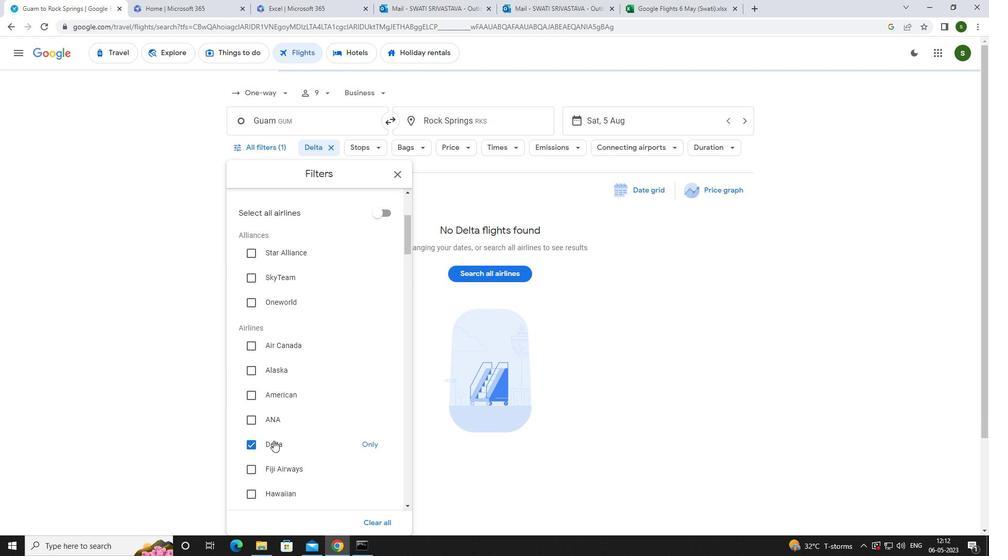 
Action: Mouse scrolled (273, 440) with delta (0, 0)
Screenshot: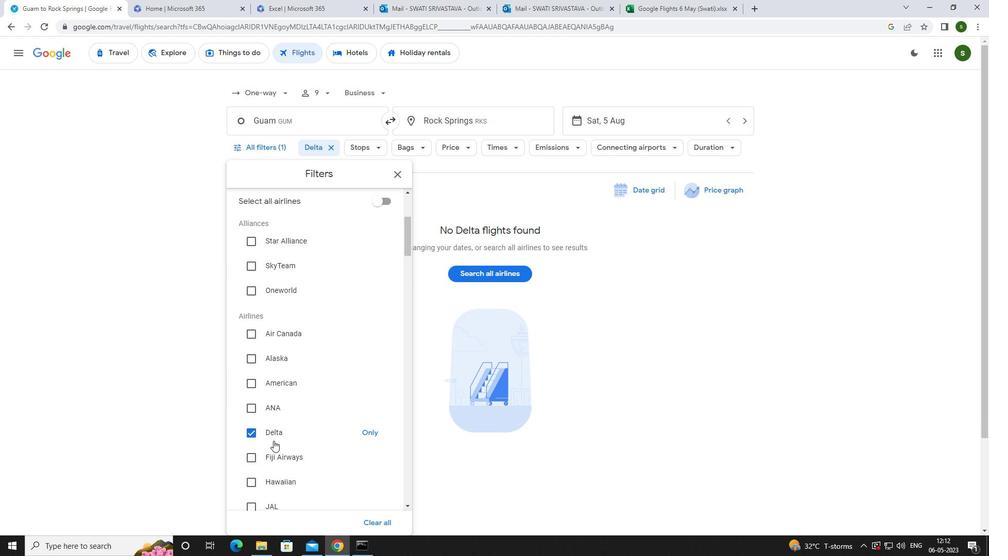 
Action: Mouse scrolled (273, 440) with delta (0, 0)
Screenshot: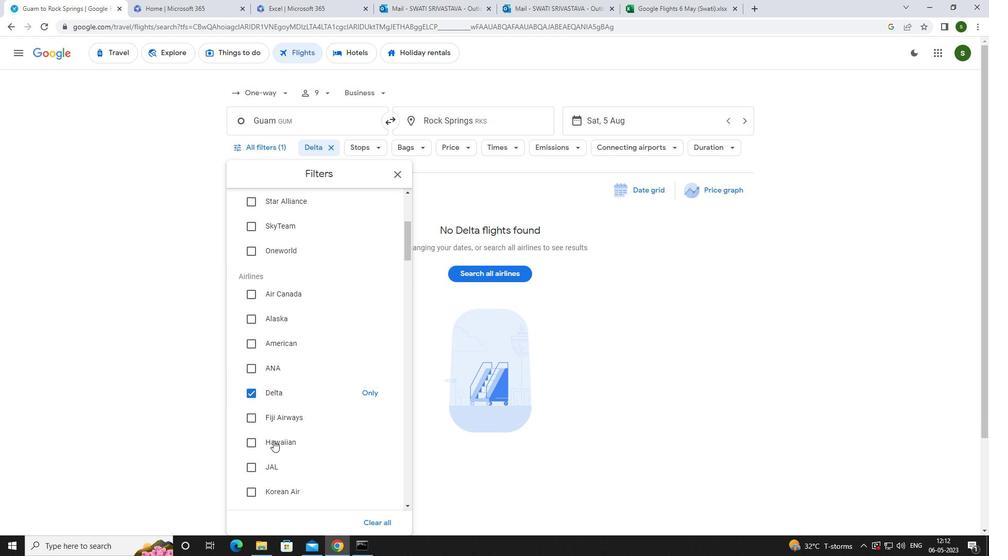 
Action: Mouse moved to (275, 440)
Screenshot: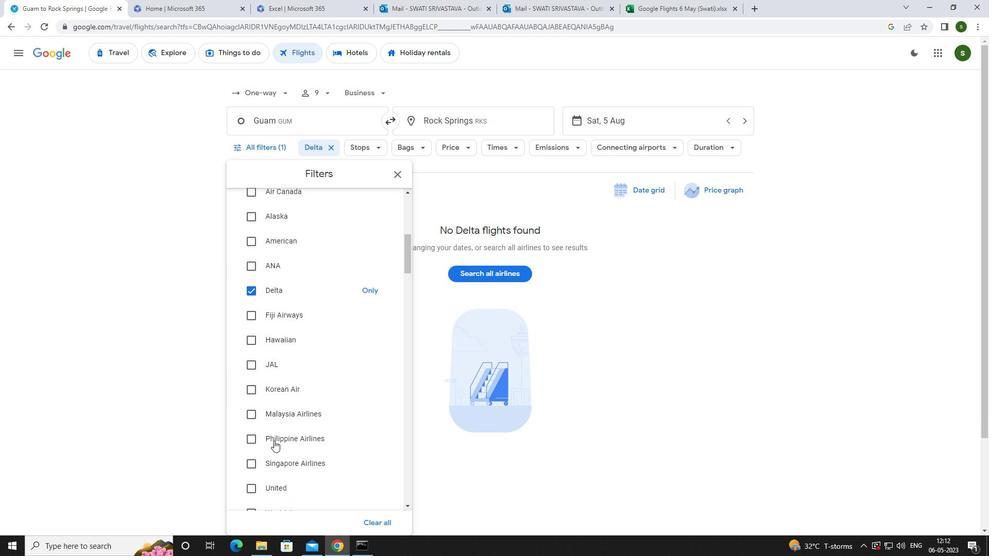 
Action: Mouse scrolled (275, 439) with delta (0, 0)
Screenshot: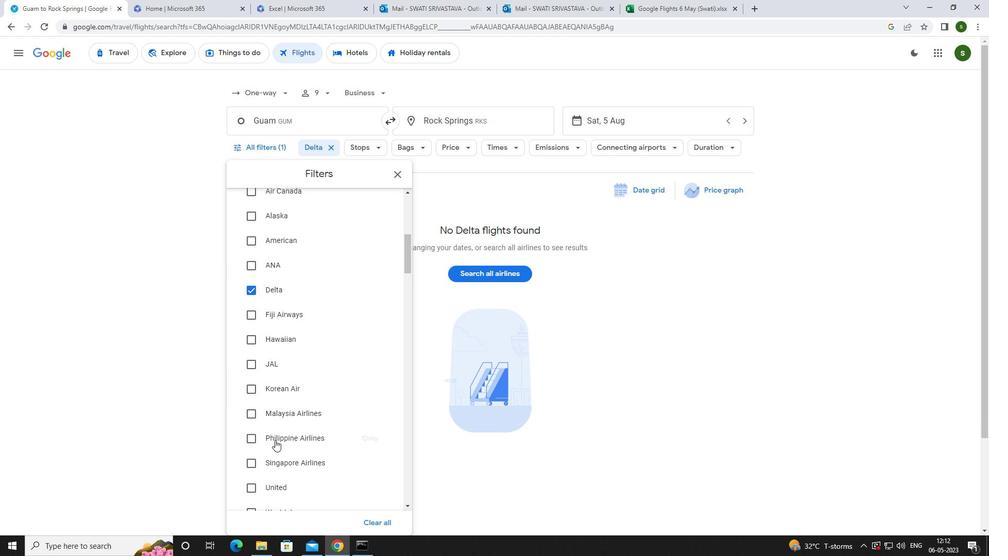 
Action: Mouse scrolled (275, 439) with delta (0, 0)
Screenshot: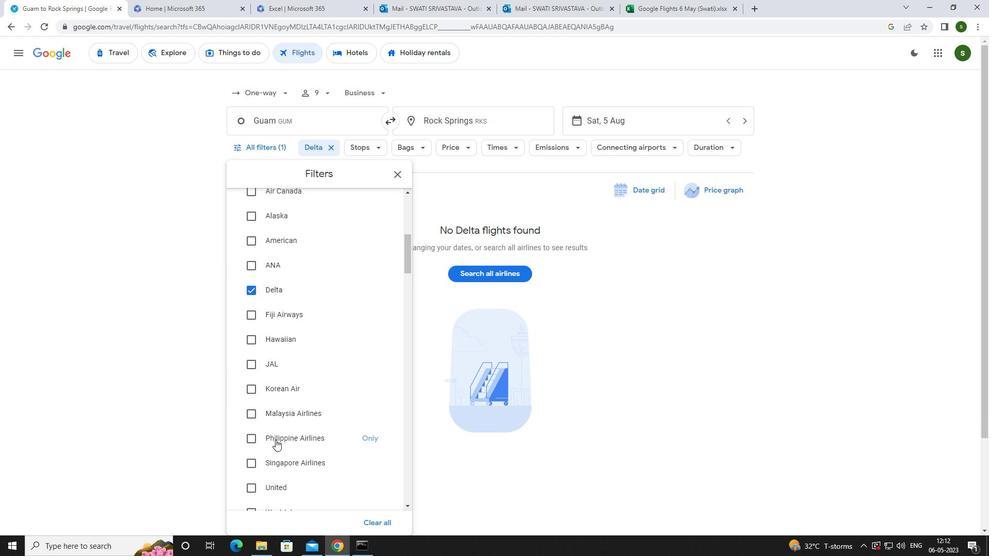 
Action: Mouse scrolled (275, 439) with delta (0, 0)
Screenshot: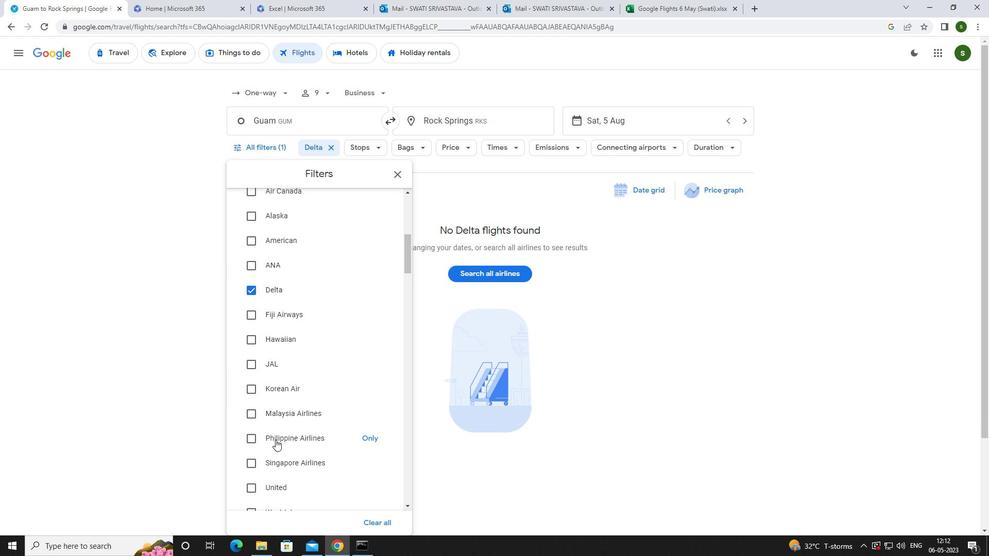 
Action: Mouse scrolled (275, 439) with delta (0, 0)
Screenshot: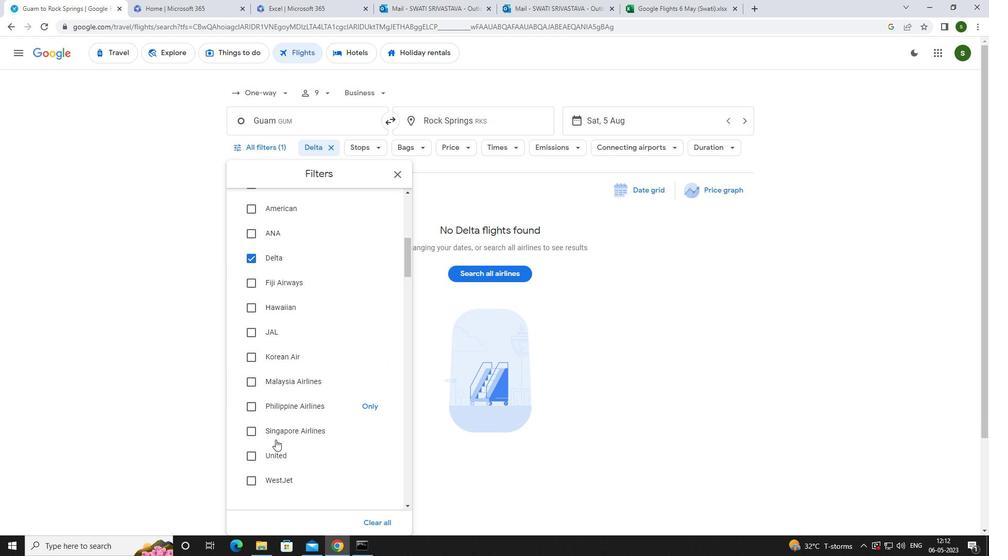 
Action: Mouse moved to (377, 385)
Screenshot: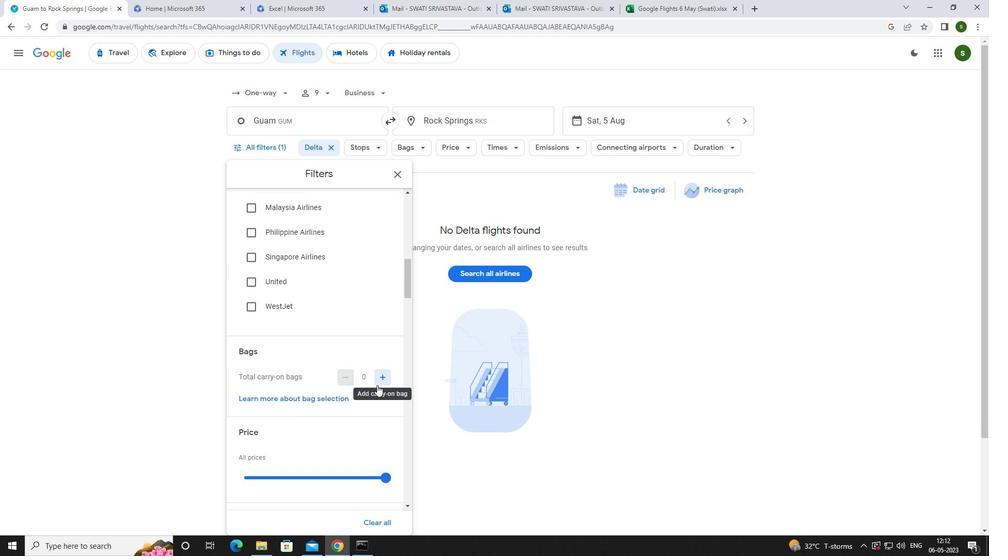 
Action: Mouse scrolled (377, 385) with delta (0, 0)
Screenshot: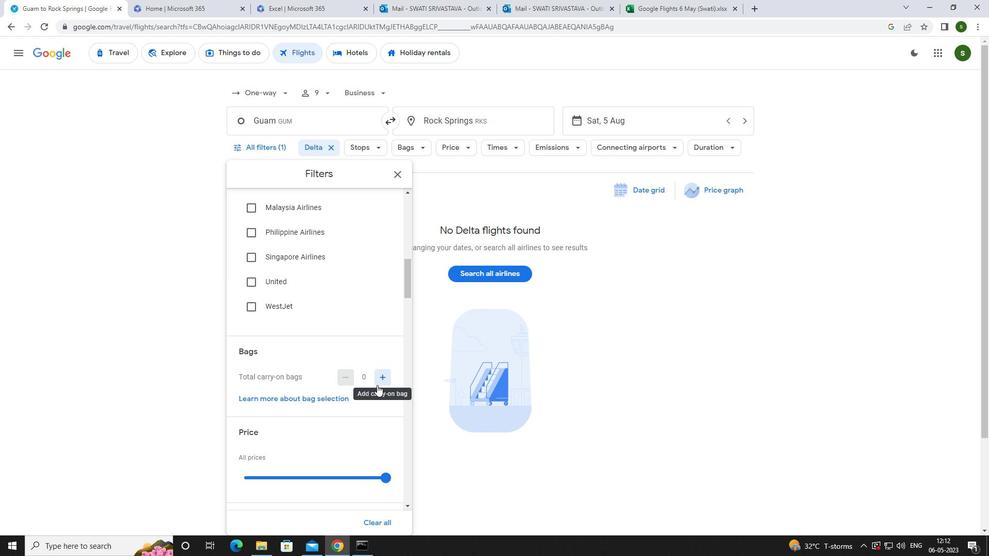 
Action: Mouse scrolled (377, 385) with delta (0, 0)
Screenshot: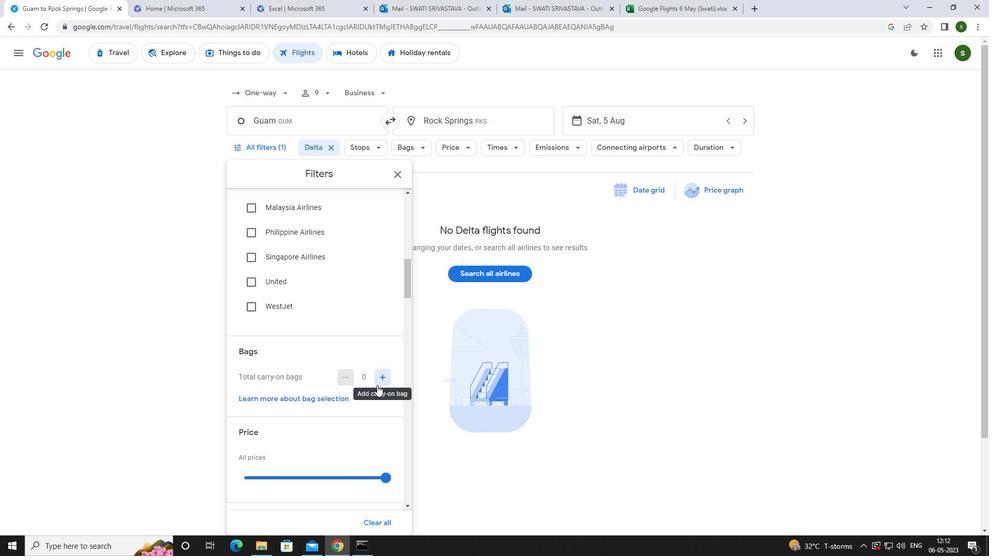 
Action: Mouse moved to (385, 373)
Screenshot: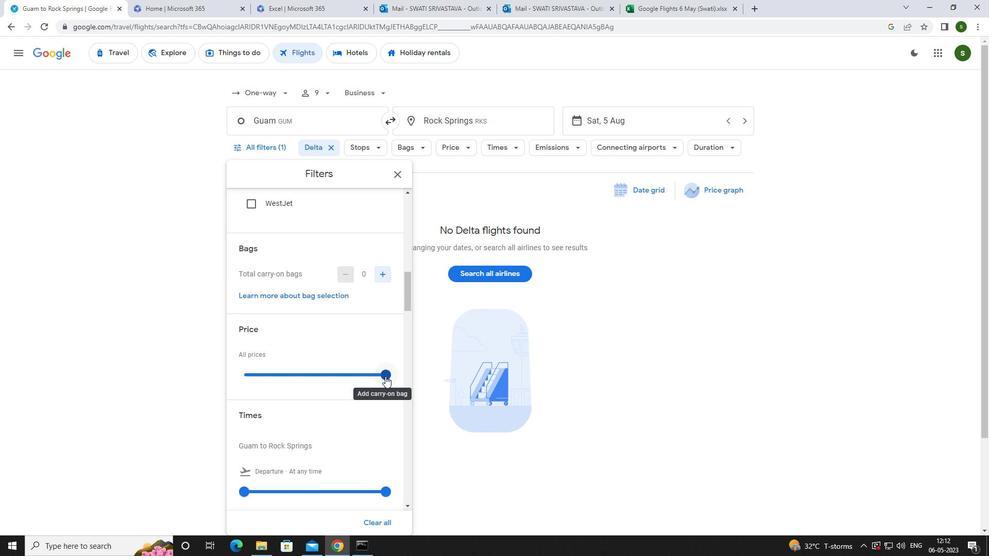 
Action: Mouse pressed left at (385, 373)
Screenshot: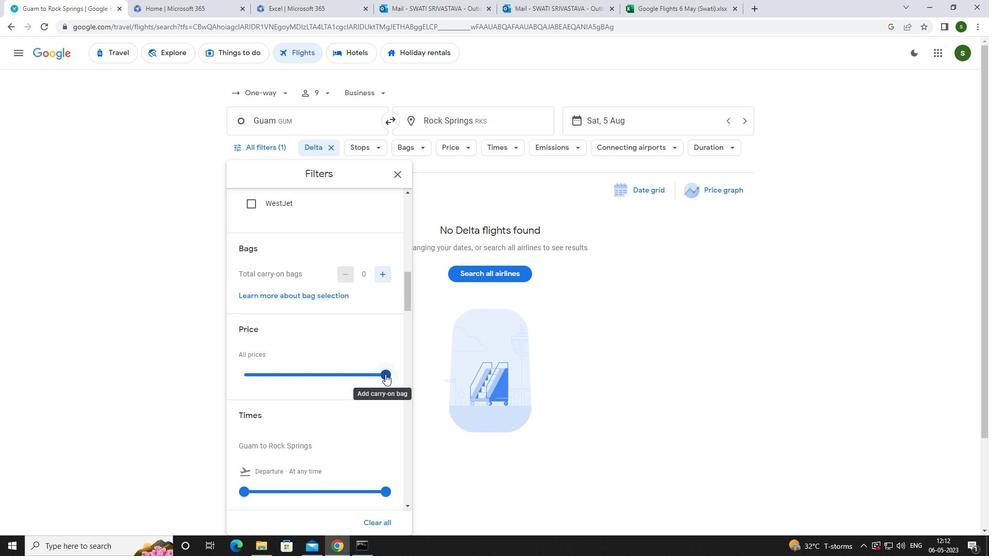 
Action: Mouse moved to (246, 375)
Screenshot: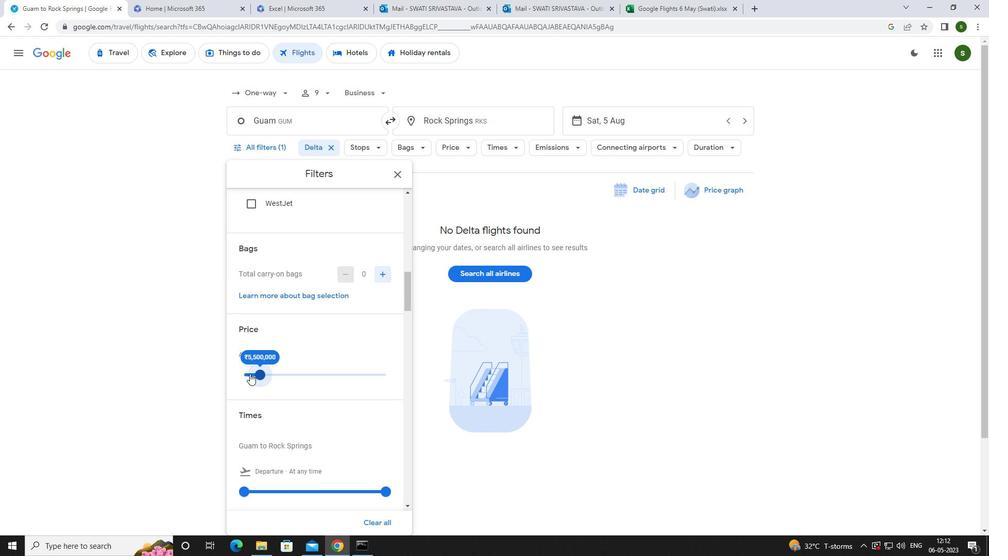 
Action: Mouse scrolled (246, 374) with delta (0, 0)
Screenshot: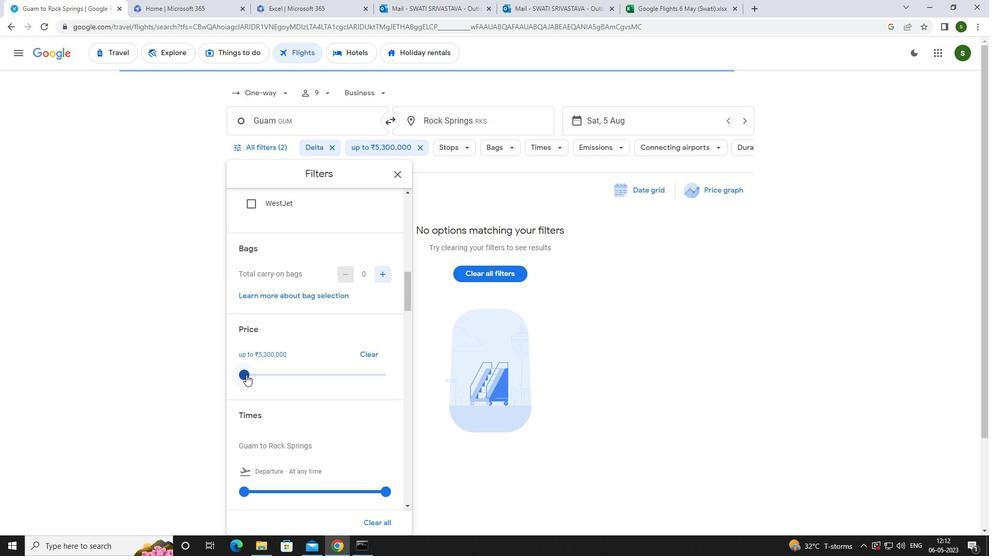 
Action: Mouse scrolled (246, 374) with delta (0, 0)
Screenshot: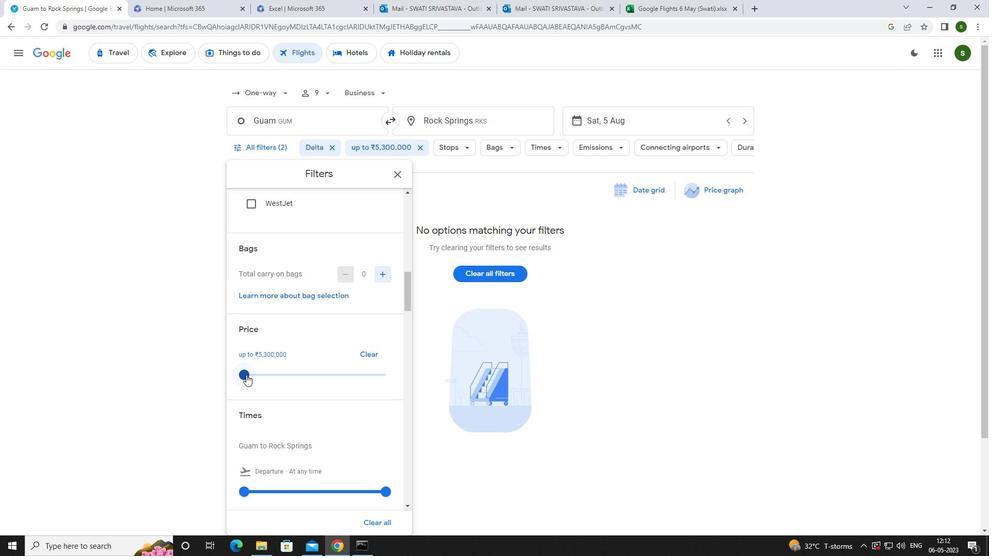 
Action: Mouse moved to (244, 385)
Screenshot: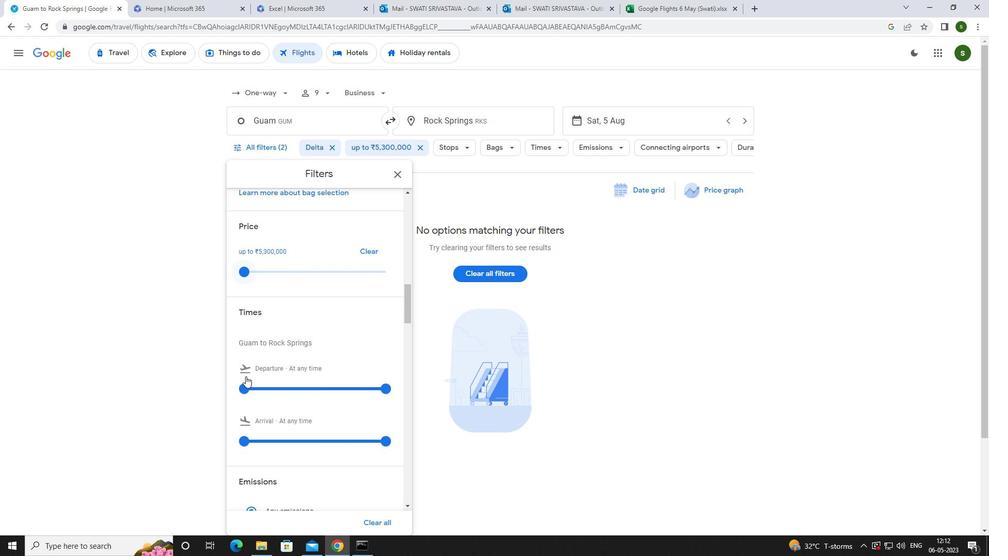 
Action: Mouse pressed left at (244, 385)
Screenshot: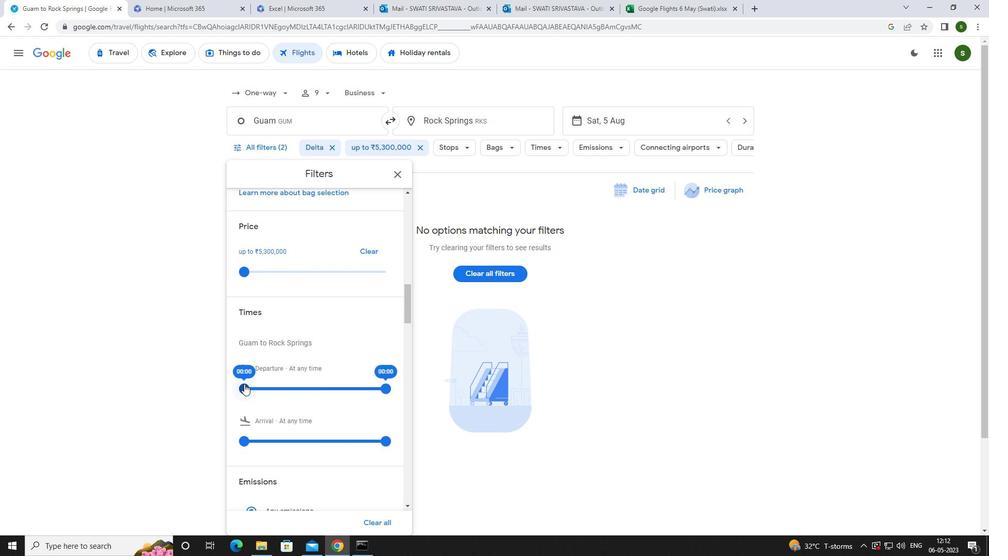 
Action: Mouse moved to (212, 368)
Screenshot: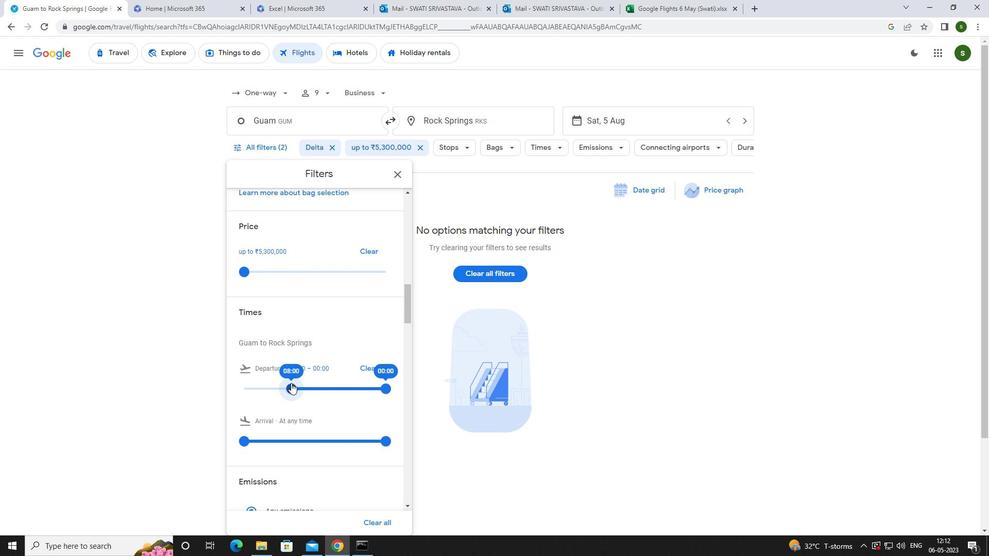 
Action: Mouse pressed left at (212, 368)
Screenshot: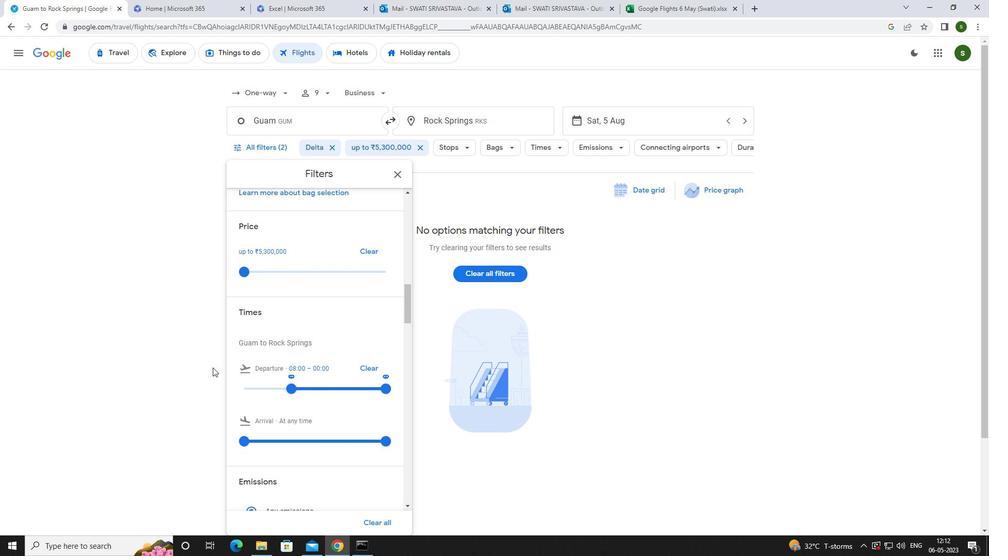 
